 Task: Add a signature Mateo Gonzalez containing With gratitude and sincere wishes, Mateo Gonzalez to email address softage.3@softage.net and add a folder Condo associations
Action: Mouse moved to (182, 133)
Screenshot: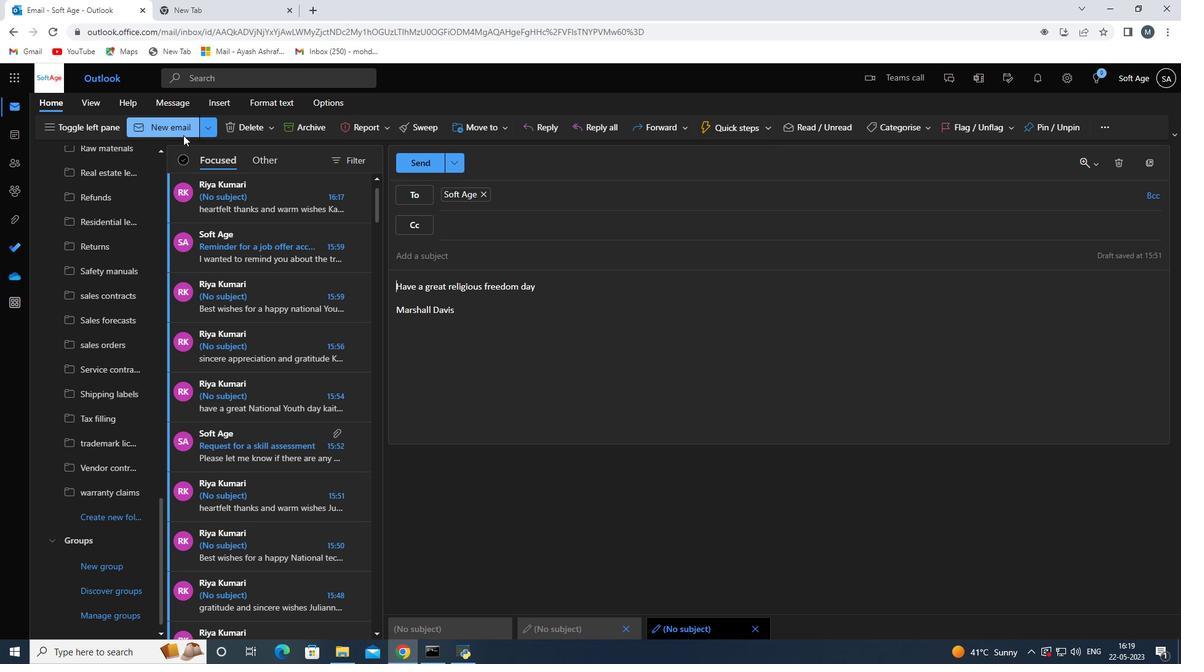 
Action: Mouse pressed left at (182, 133)
Screenshot: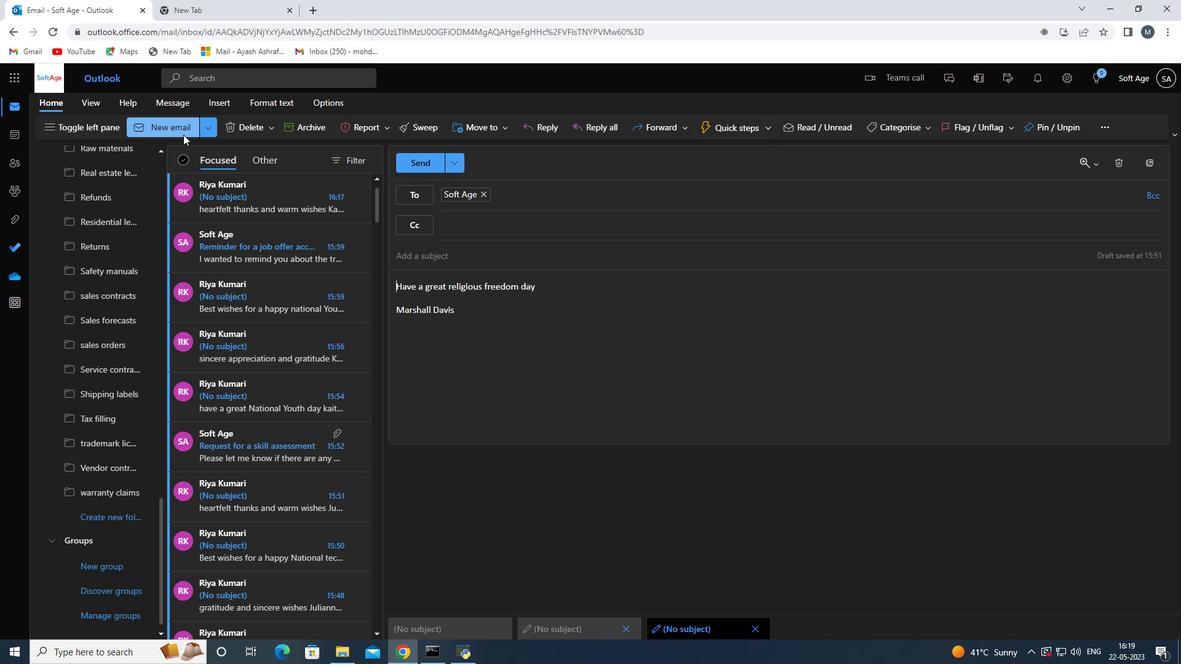 
Action: Mouse moved to (832, 131)
Screenshot: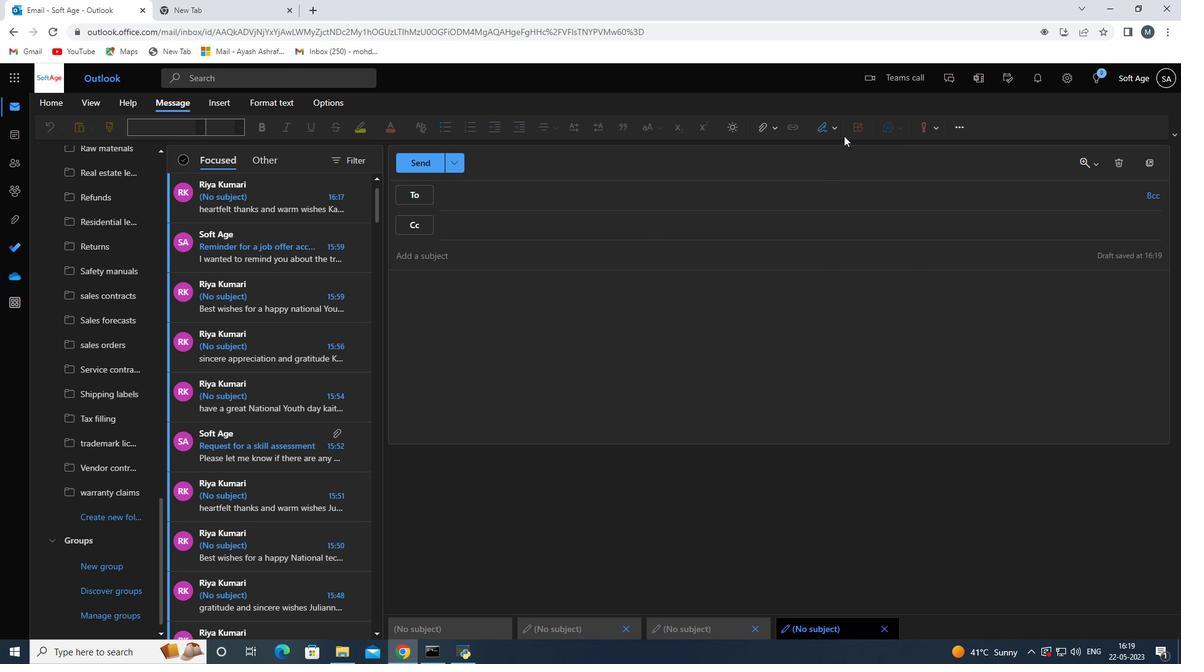 
Action: Mouse pressed left at (832, 131)
Screenshot: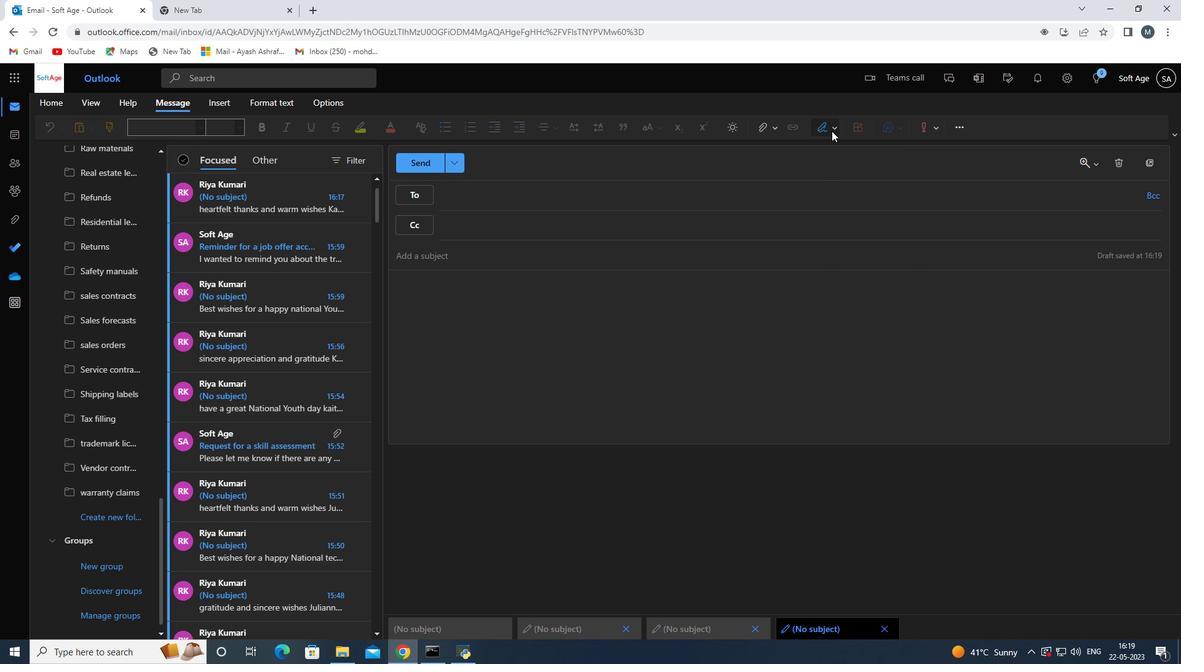 
Action: Mouse moved to (814, 177)
Screenshot: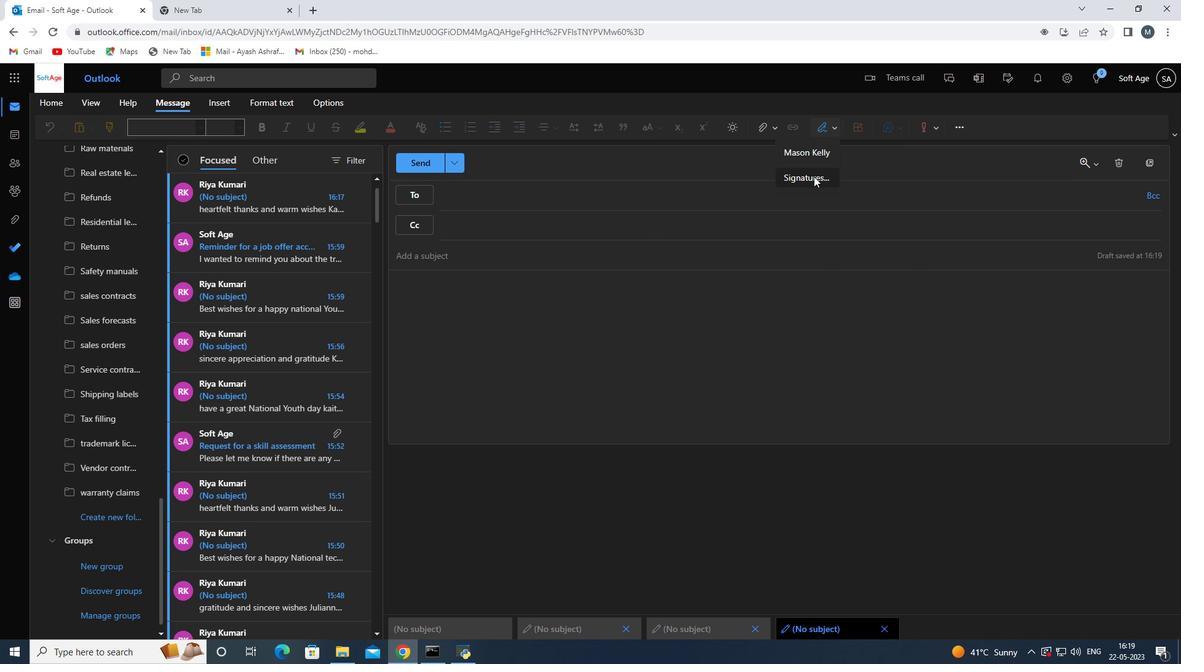 
Action: Mouse pressed left at (814, 177)
Screenshot: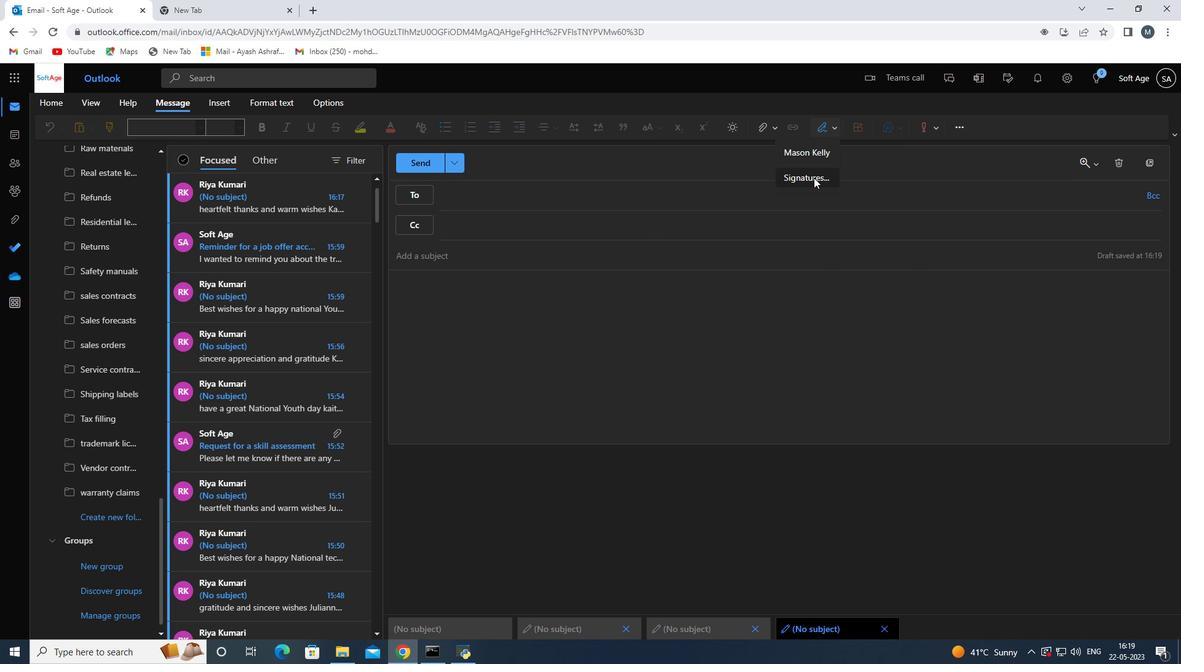
Action: Mouse moved to (835, 243)
Screenshot: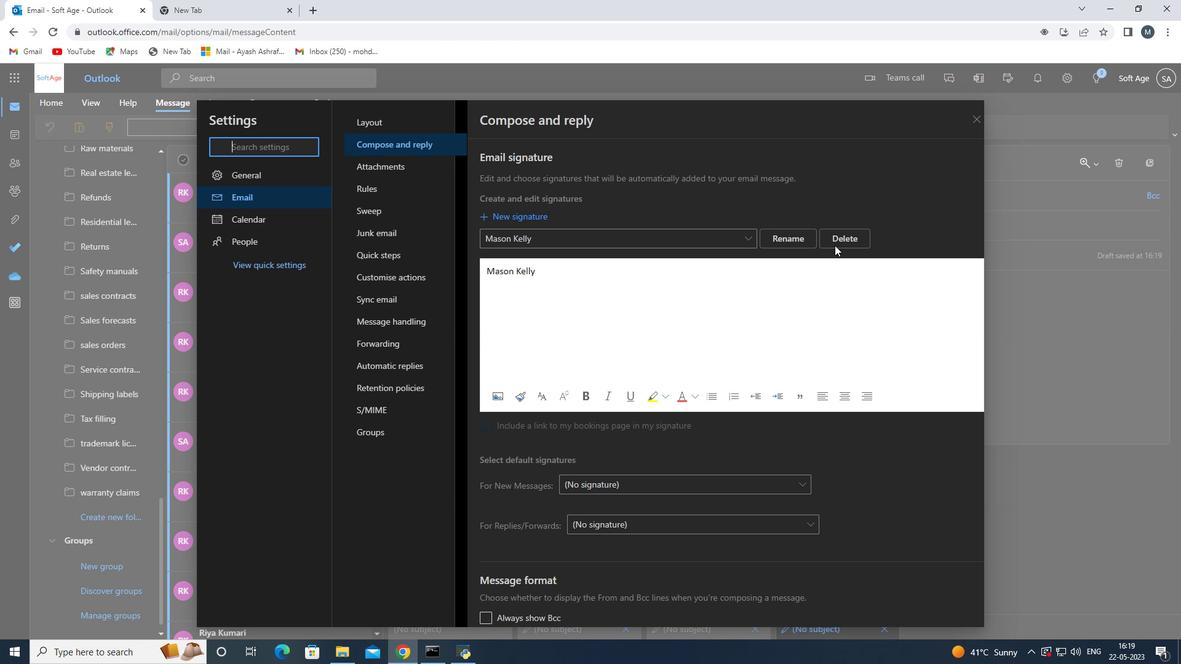 
Action: Mouse pressed left at (835, 243)
Screenshot: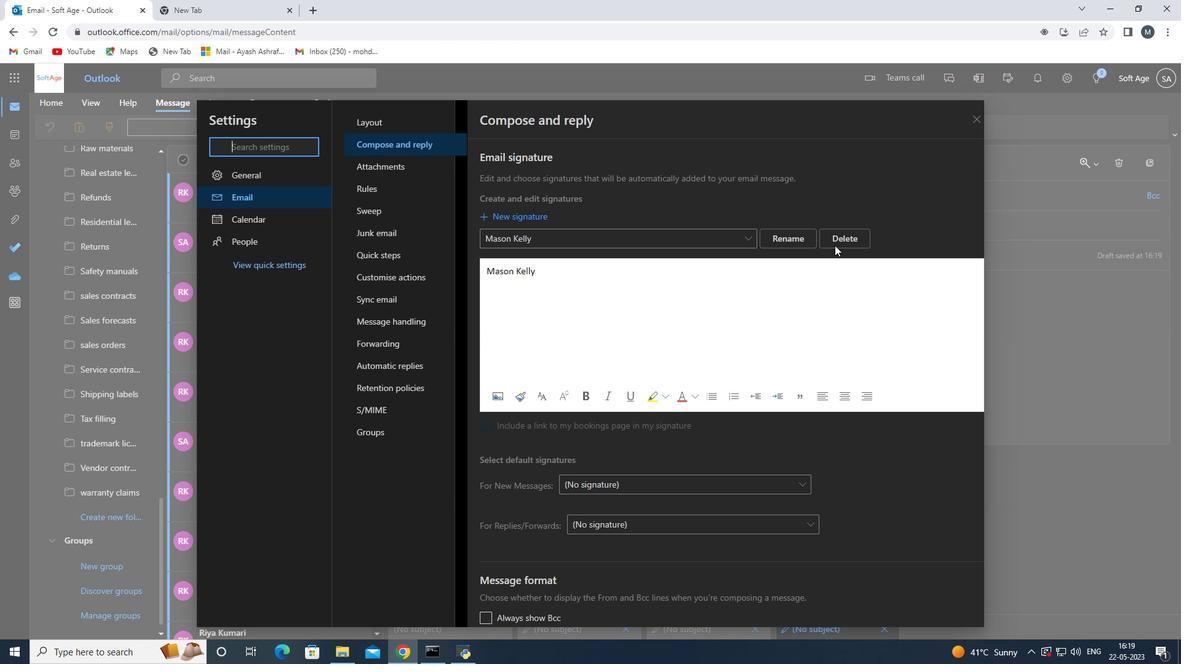 
Action: Mouse moved to (817, 222)
Screenshot: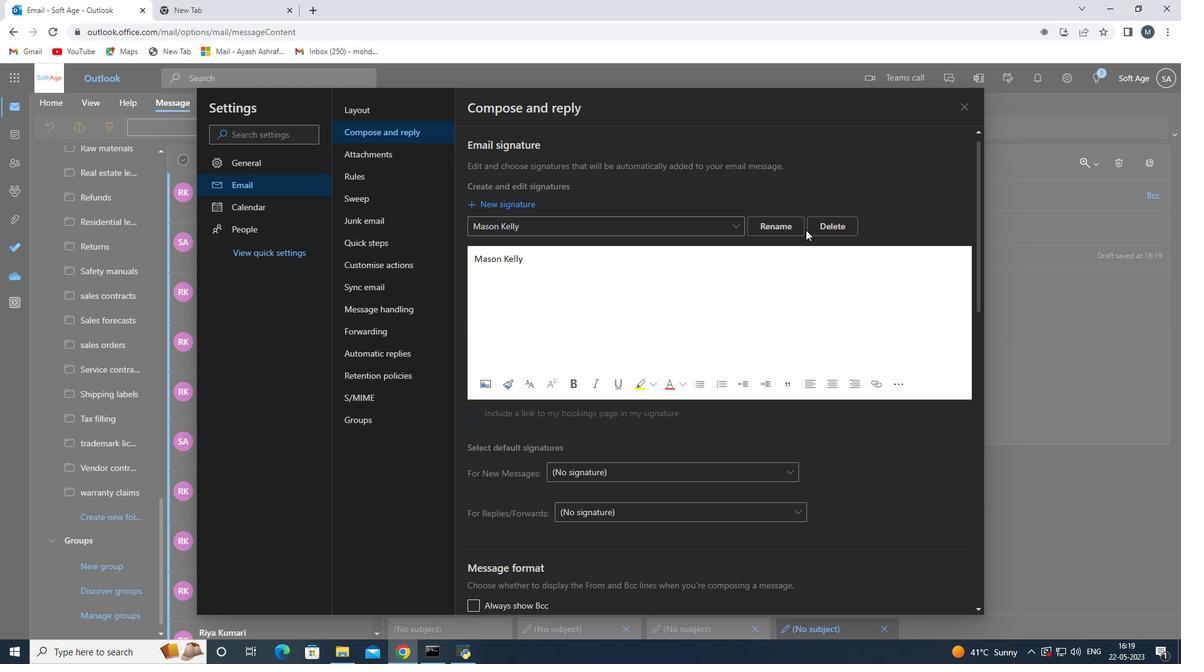 
Action: Mouse pressed left at (817, 222)
Screenshot: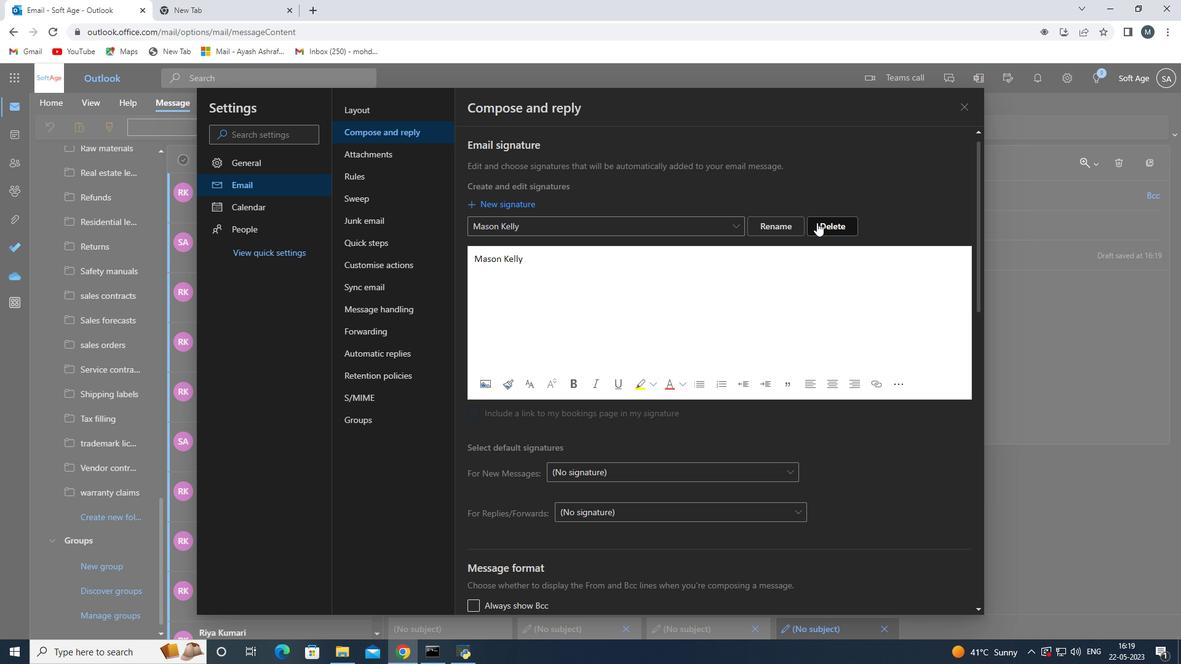 
Action: Mouse moved to (565, 225)
Screenshot: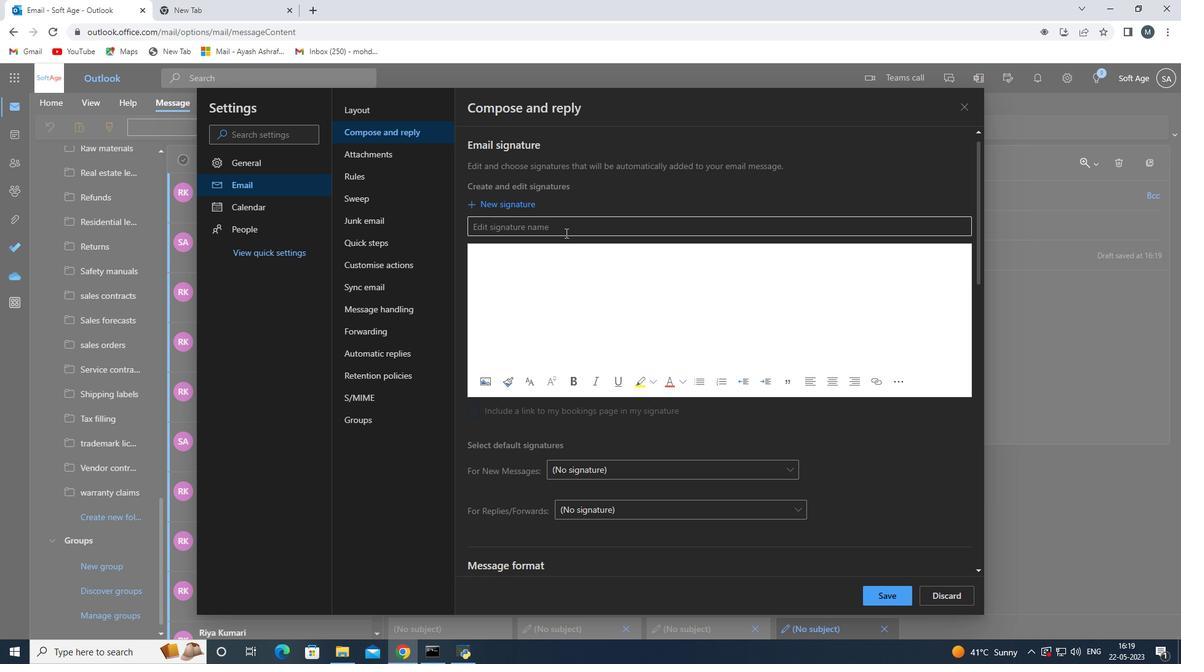 
Action: Mouse pressed left at (565, 225)
Screenshot: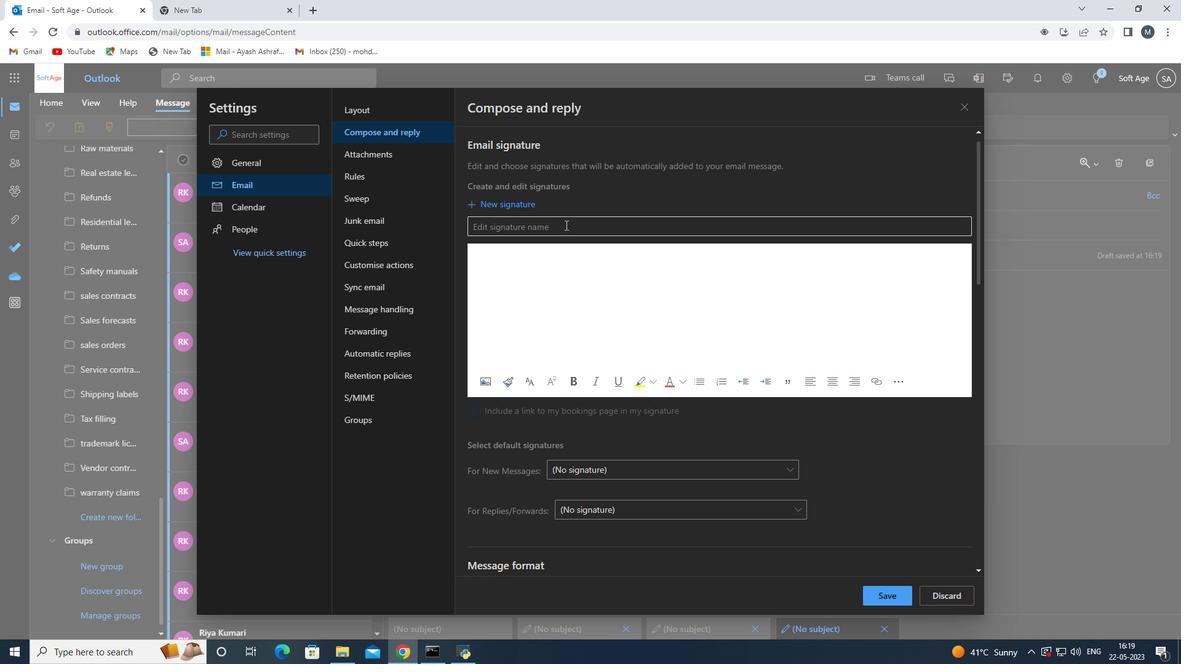 
Action: Key pressed <Key.shift>mateo<Key.space><Key.shift><Key.shift><Key.shift><Key.shift><Key.shift><Key.shift><Key.shift><Key.shift><Key.shift><Key.shift><Key.shift><Key.shift><Key.shift><Key.shift><Key.shift><Key.shift>Gonzalez<Key.space>
Screenshot: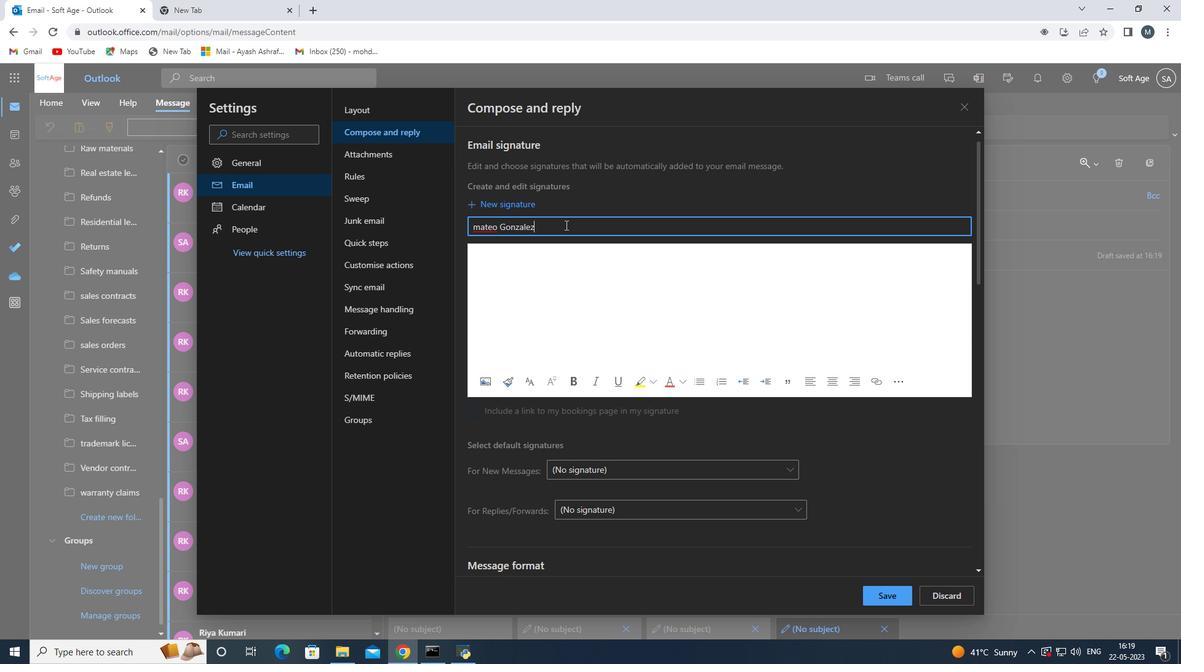 
Action: Mouse moved to (478, 228)
Screenshot: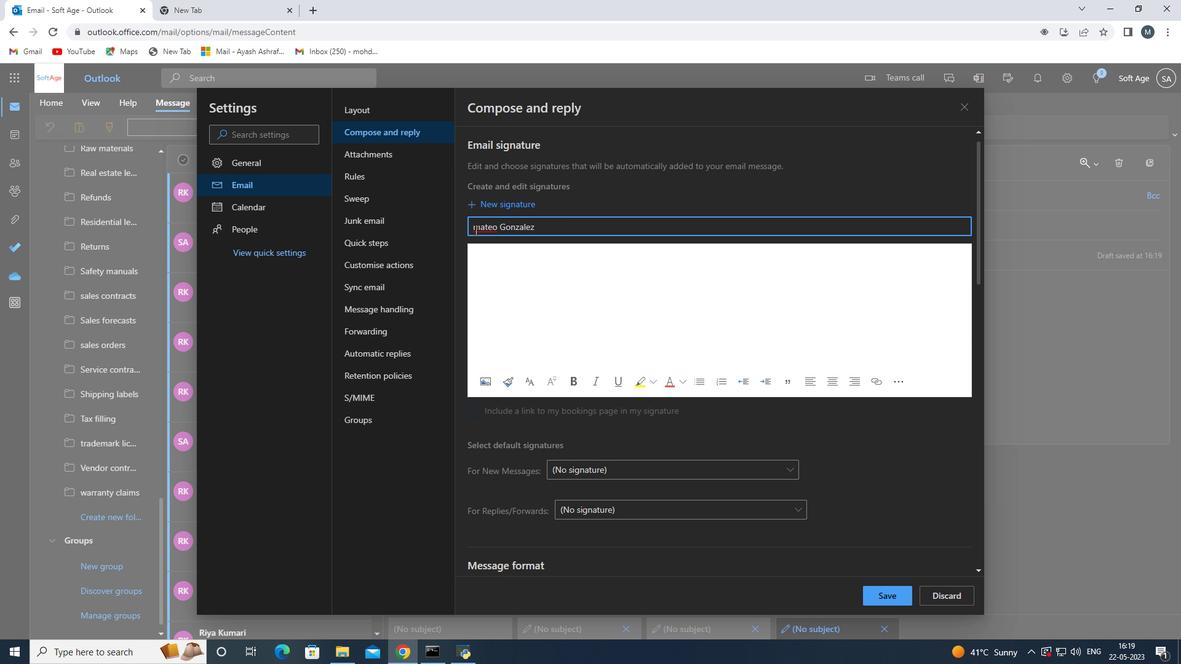 
Action: Mouse pressed left at (478, 228)
Screenshot: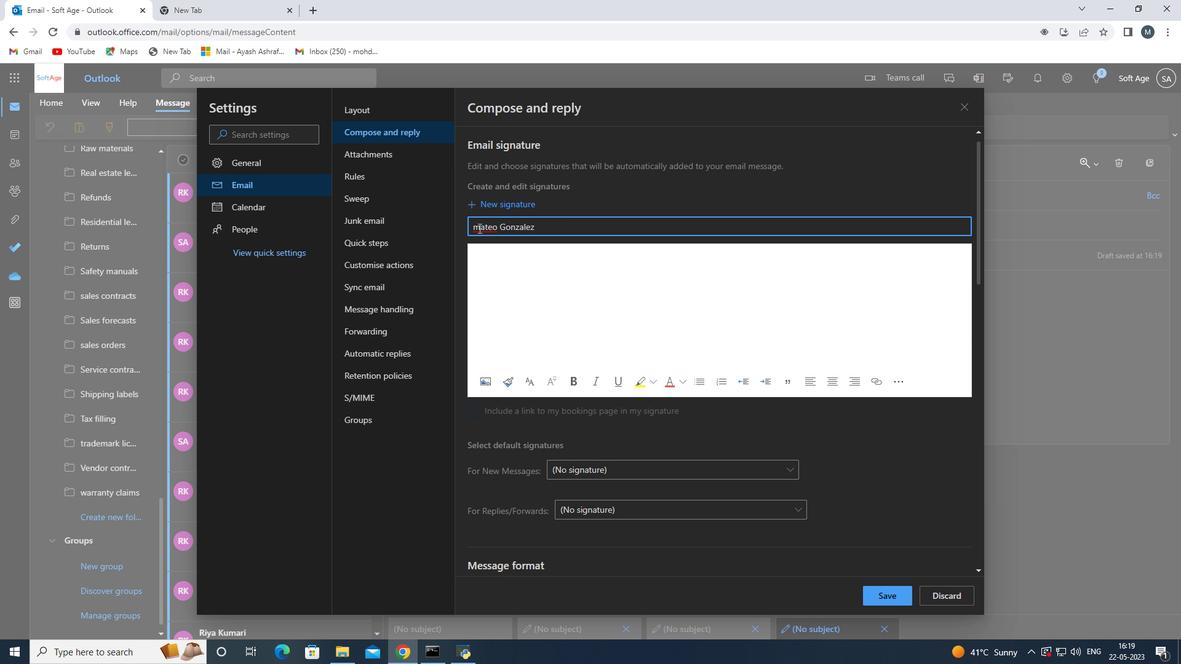 
Action: Mouse moved to (485, 228)
Screenshot: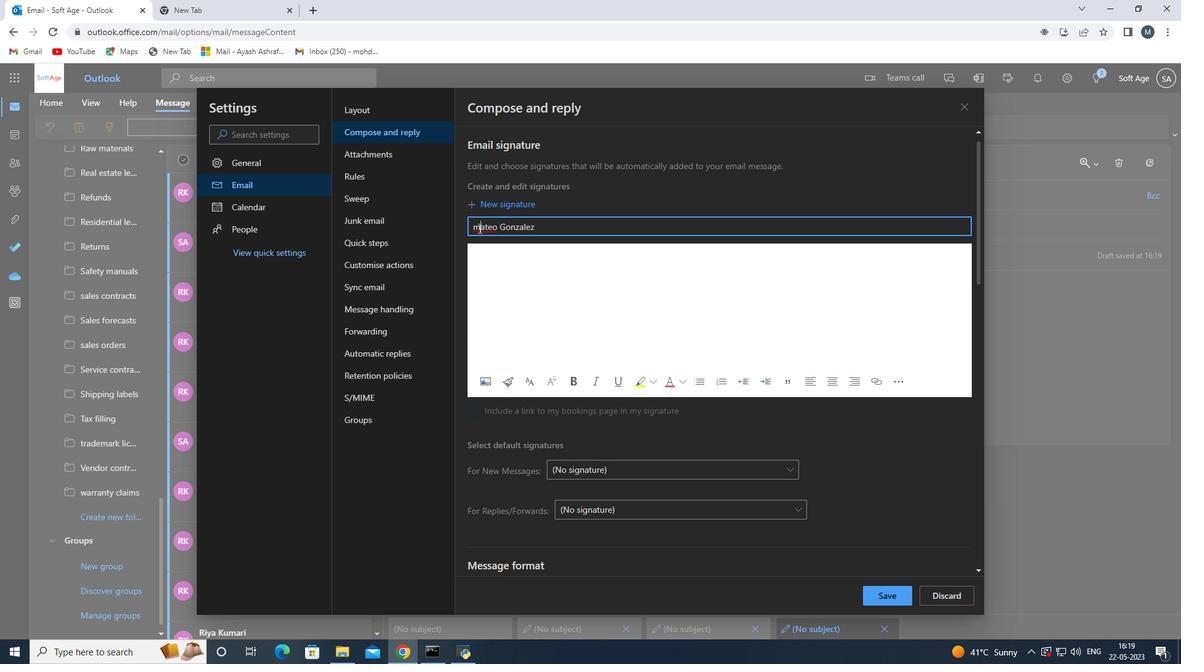 
Action: Key pressed <Key.backspace><Key.shift>M
Screenshot: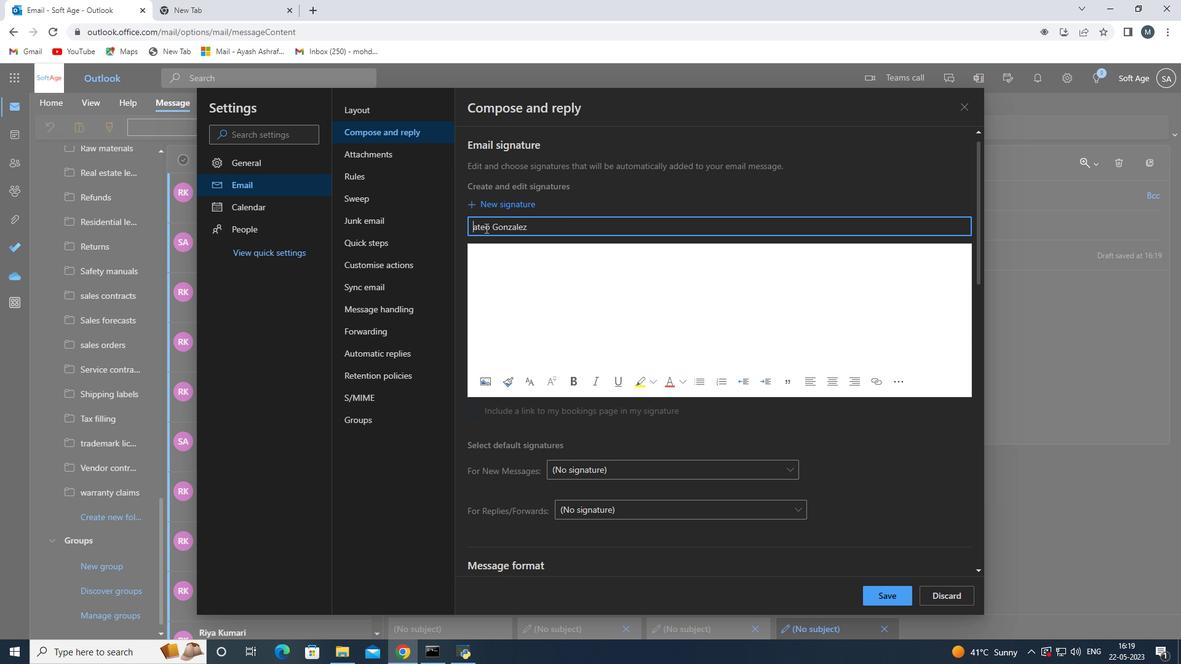 
Action: Mouse moved to (527, 272)
Screenshot: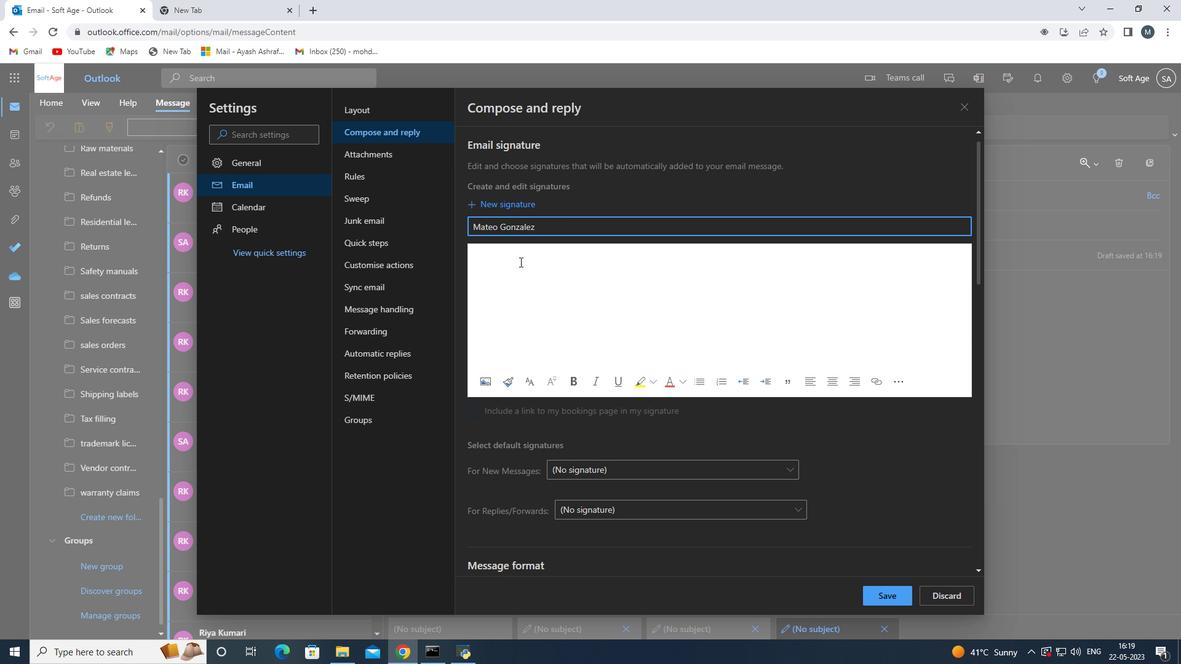 
Action: Mouse pressed left at (527, 272)
Screenshot: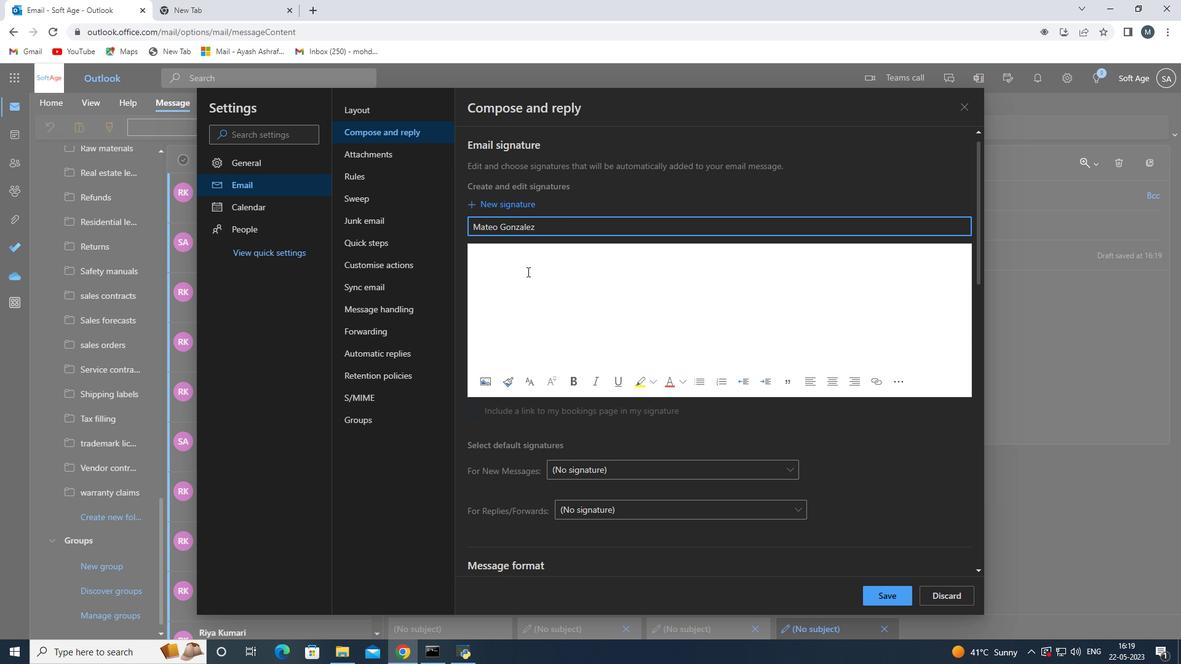 
Action: Key pressed <Key.shift>Mateo<Key.space><Key.shift><Key.shift><Key.shift><Key.shift><Key.shift><Key.shift><Key.shift><Key.shift><Key.shift><Key.shift><Key.shift><Key.shift><Key.shift><Key.shift><Key.shift><Key.shift><Key.shift>Gonzalez<Key.space>
Screenshot: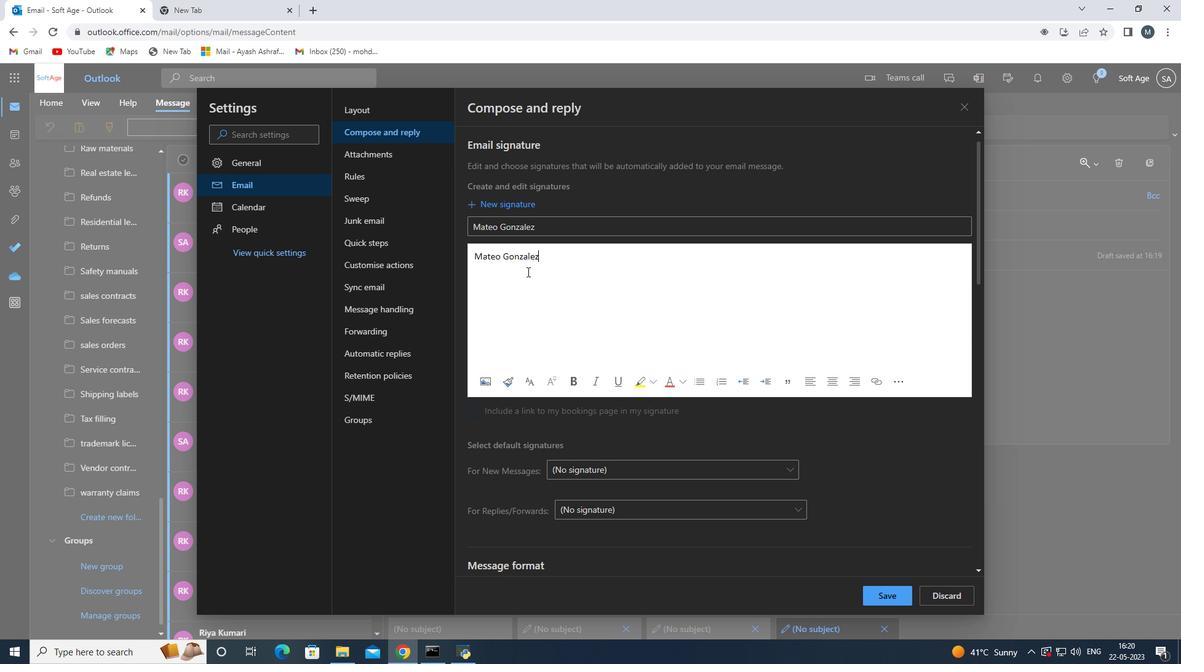 
Action: Mouse moved to (874, 588)
Screenshot: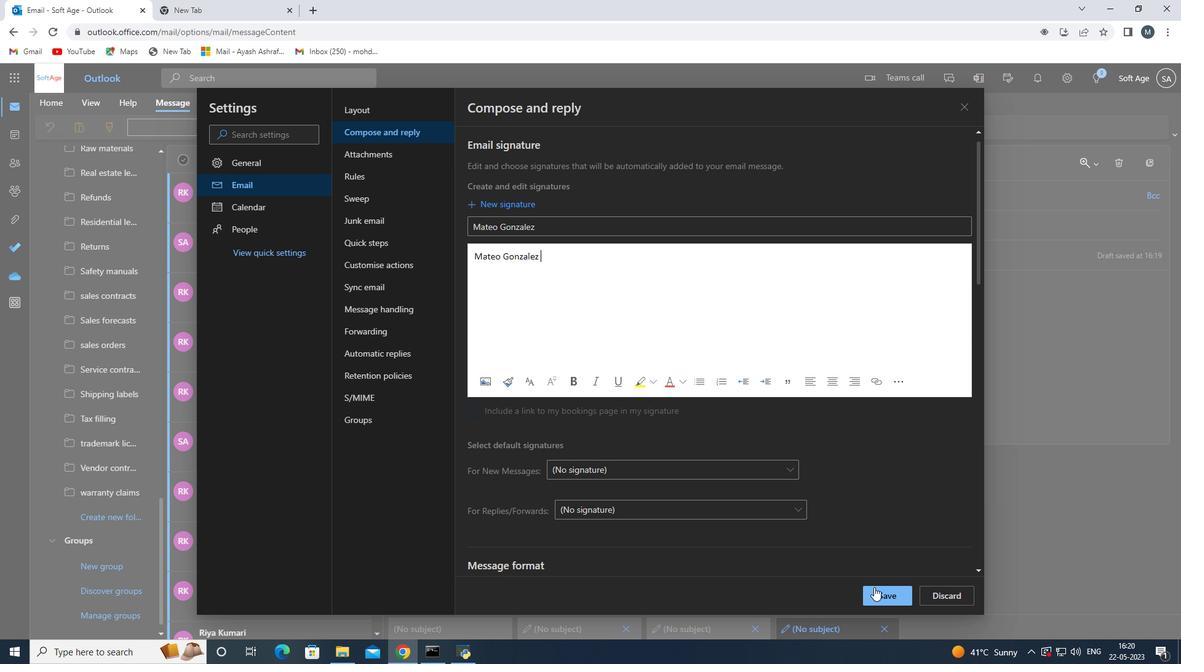 
Action: Mouse pressed left at (874, 588)
Screenshot: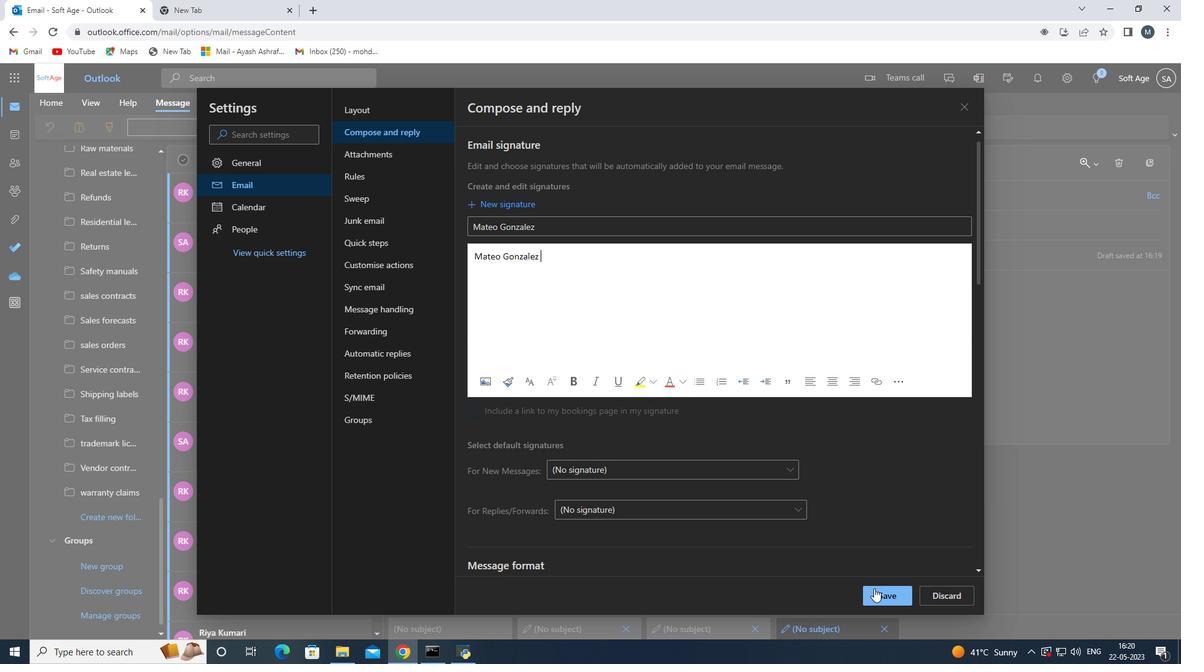 
Action: Mouse moved to (621, 338)
Screenshot: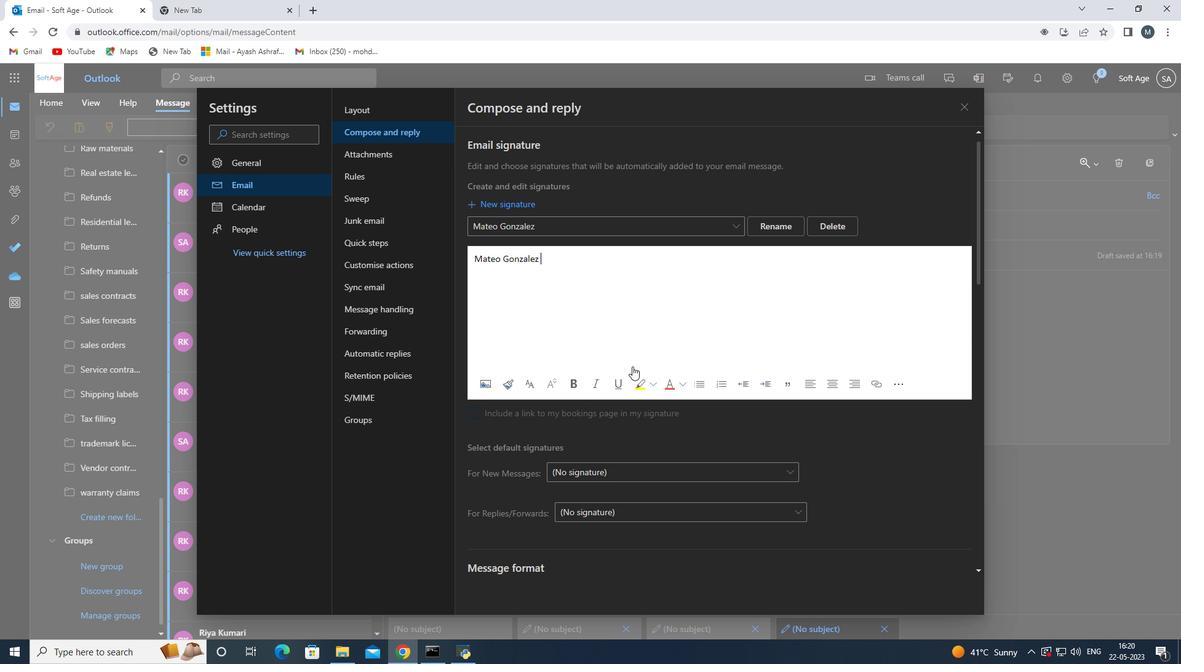 
Action: Mouse scrolled (621, 339) with delta (0, 0)
Screenshot: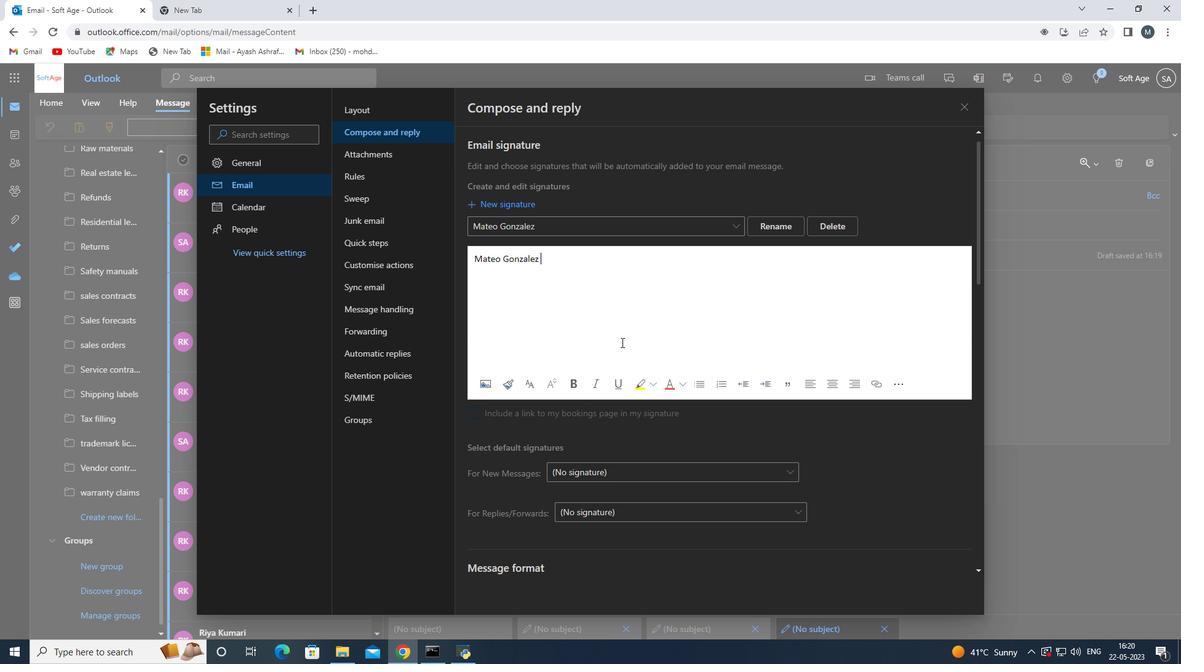 
Action: Mouse scrolled (621, 339) with delta (0, 0)
Screenshot: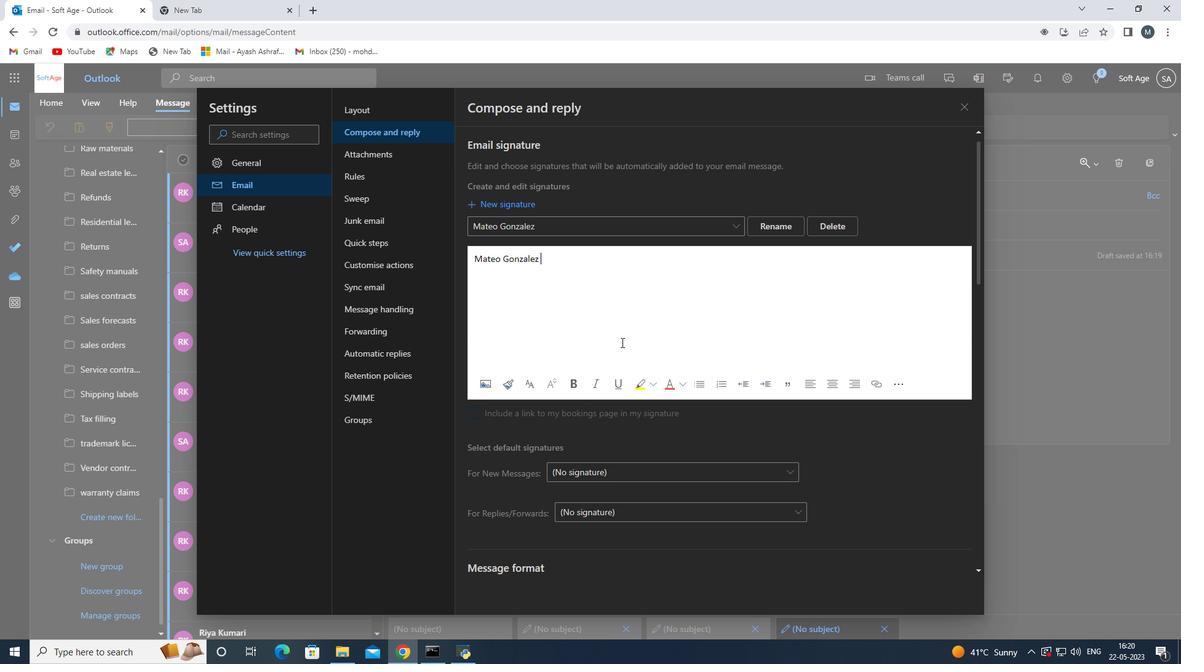 
Action: Mouse scrolled (621, 339) with delta (0, 0)
Screenshot: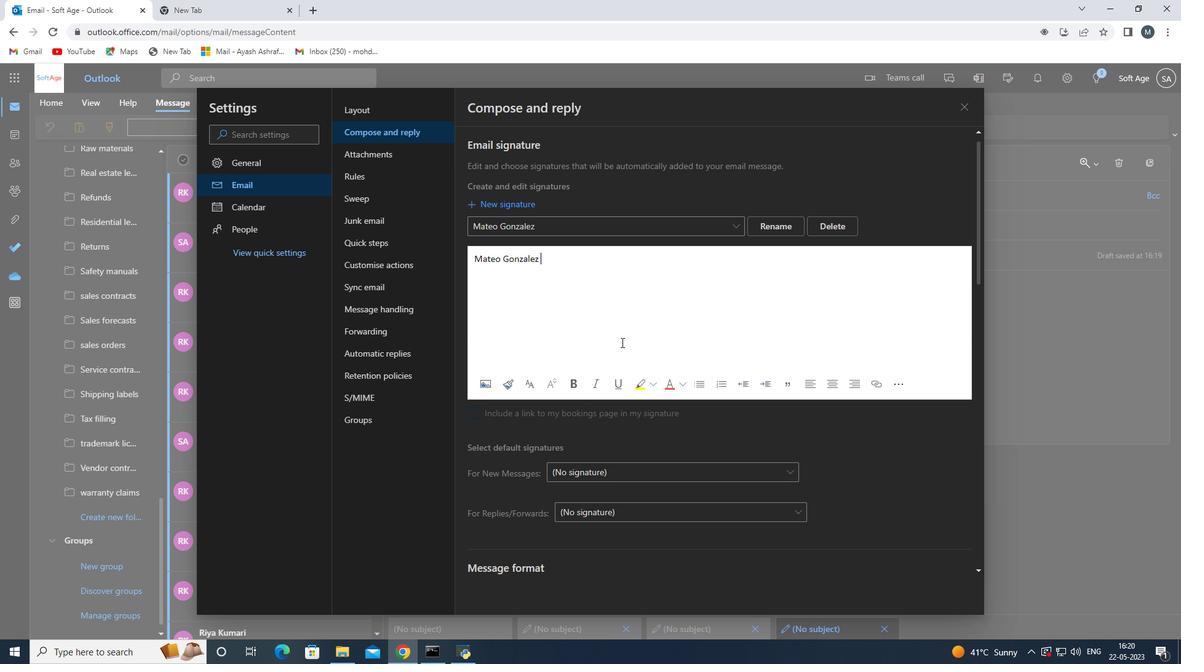 
Action: Mouse scrolled (621, 339) with delta (0, 0)
Screenshot: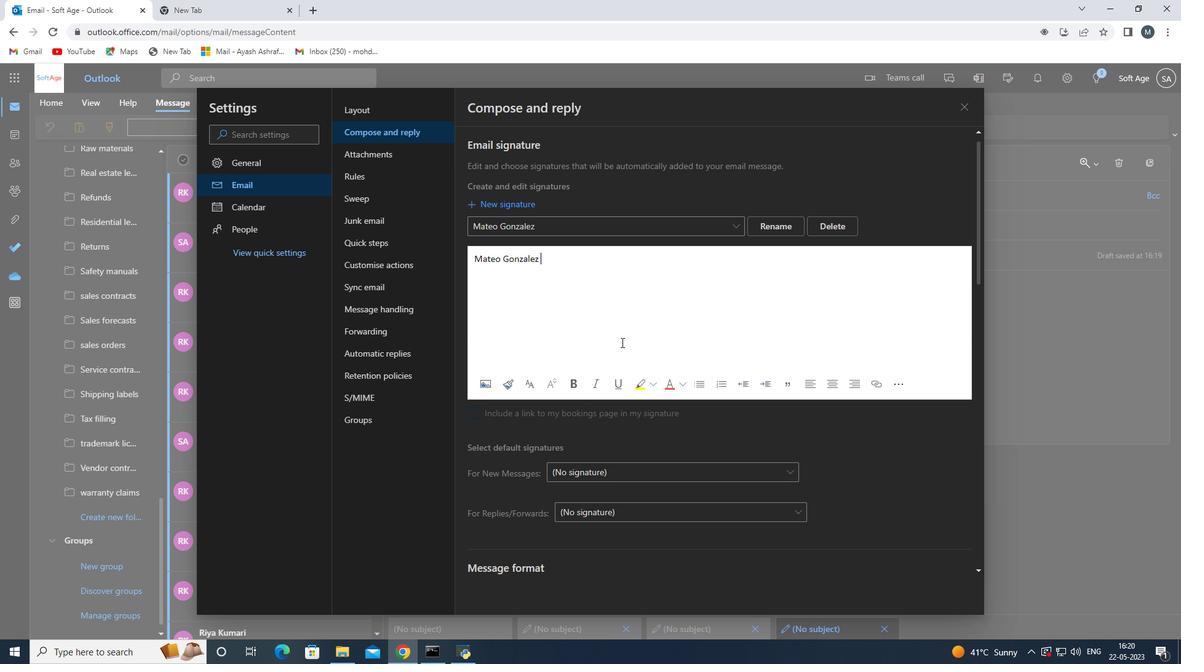 
Action: Mouse moved to (622, 336)
Screenshot: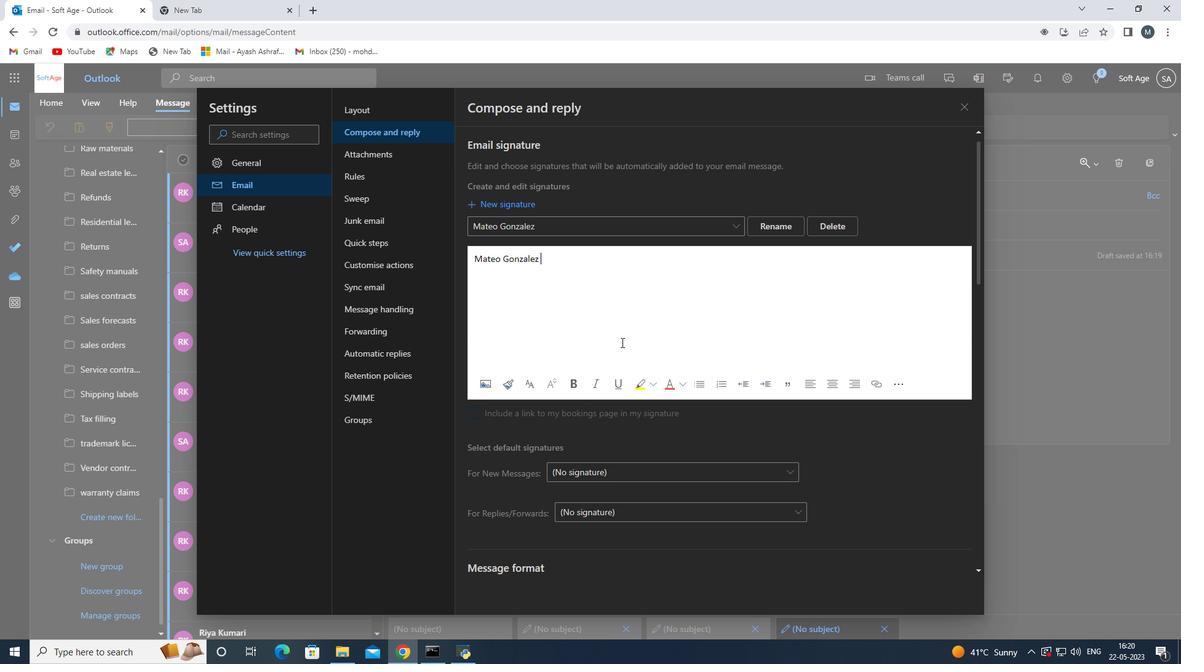 
Action: Mouse scrolled (622, 336) with delta (0, 0)
Screenshot: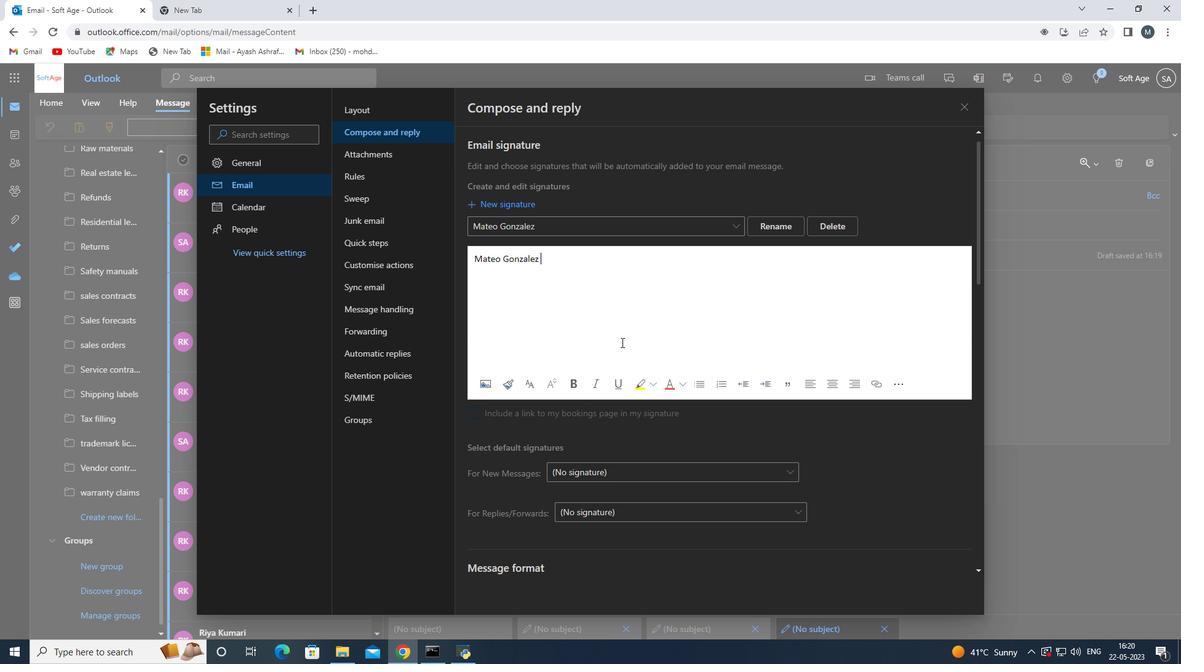
Action: Mouse moved to (964, 106)
Screenshot: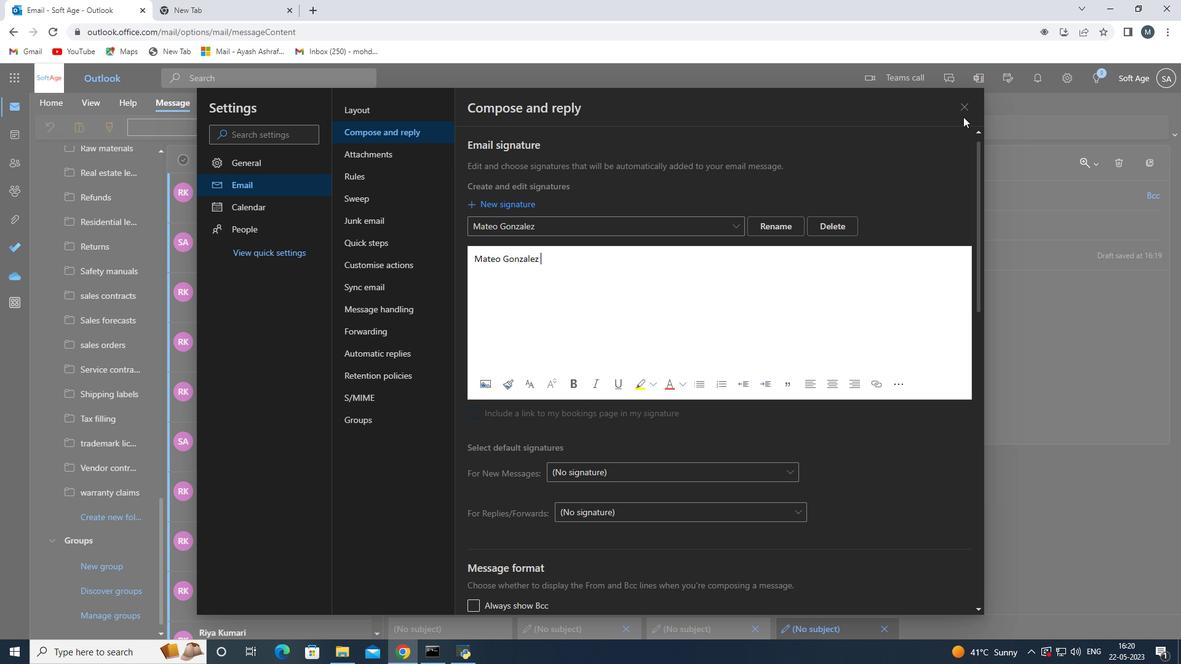 
Action: Mouse pressed left at (964, 106)
Screenshot: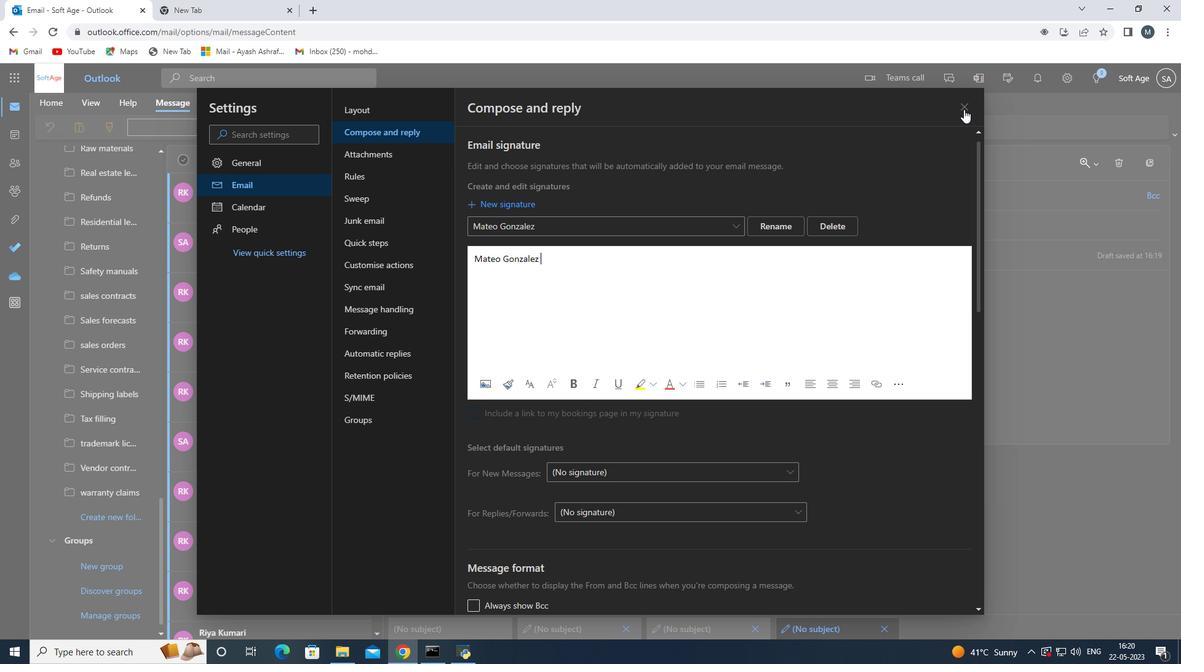 
Action: Mouse moved to (509, 291)
Screenshot: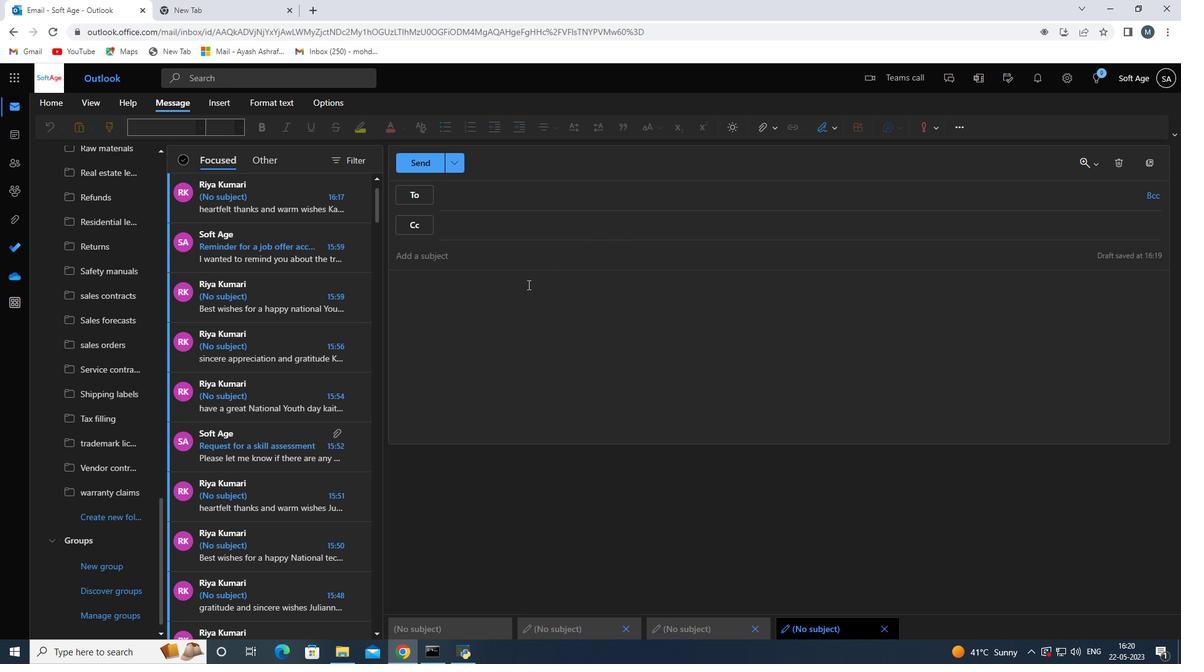 
Action: Mouse pressed left at (509, 291)
Screenshot: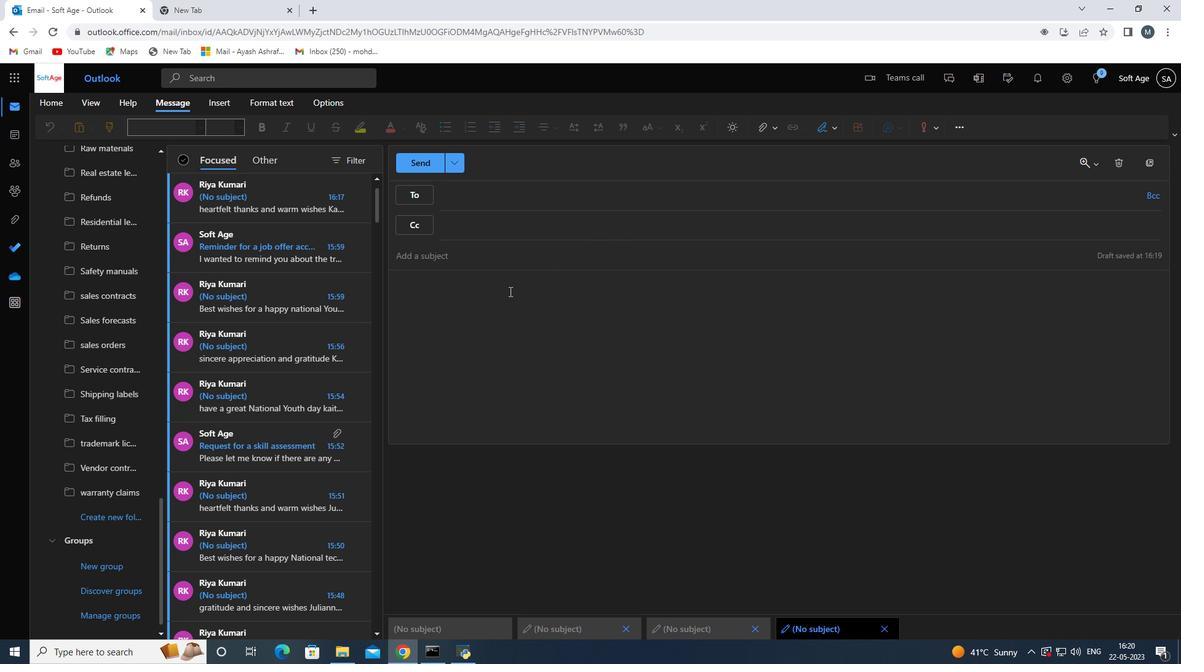 
Action: Mouse moved to (505, 291)
Screenshot: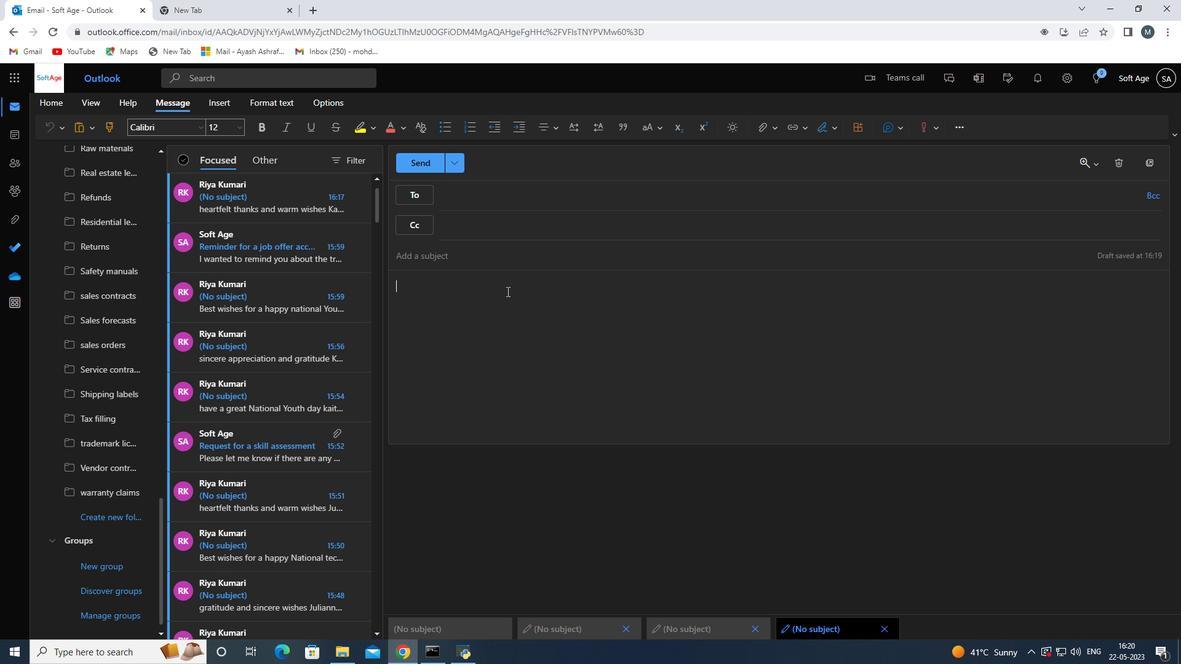 
Action: Key pressed <Key.shift>With<Key.space>gratitude<Key.space>and<Key.space>sincere<Key.space>wishes<Key.space>
Screenshot: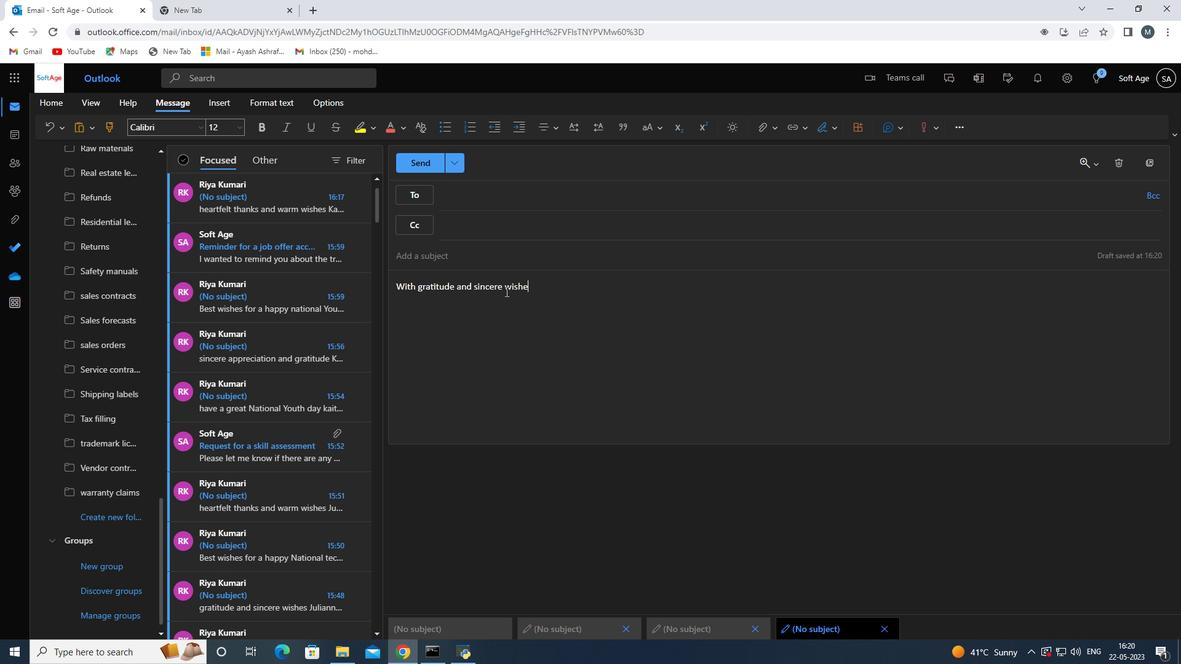 
Action: Mouse moved to (823, 129)
Screenshot: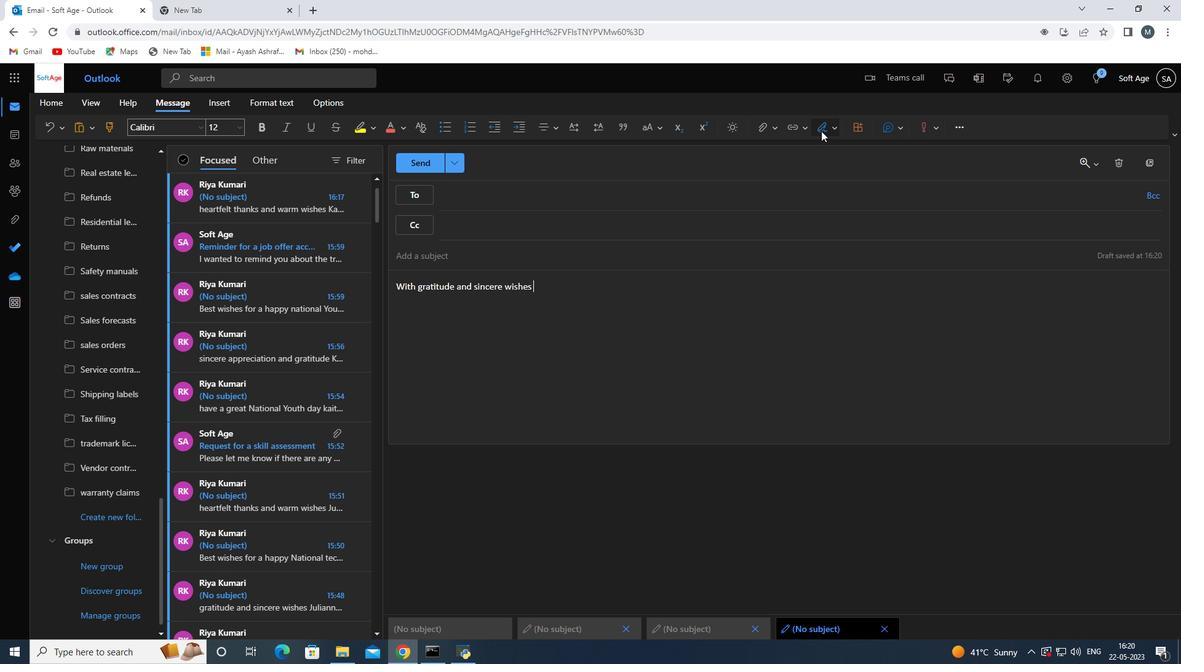 
Action: Mouse pressed left at (823, 129)
Screenshot: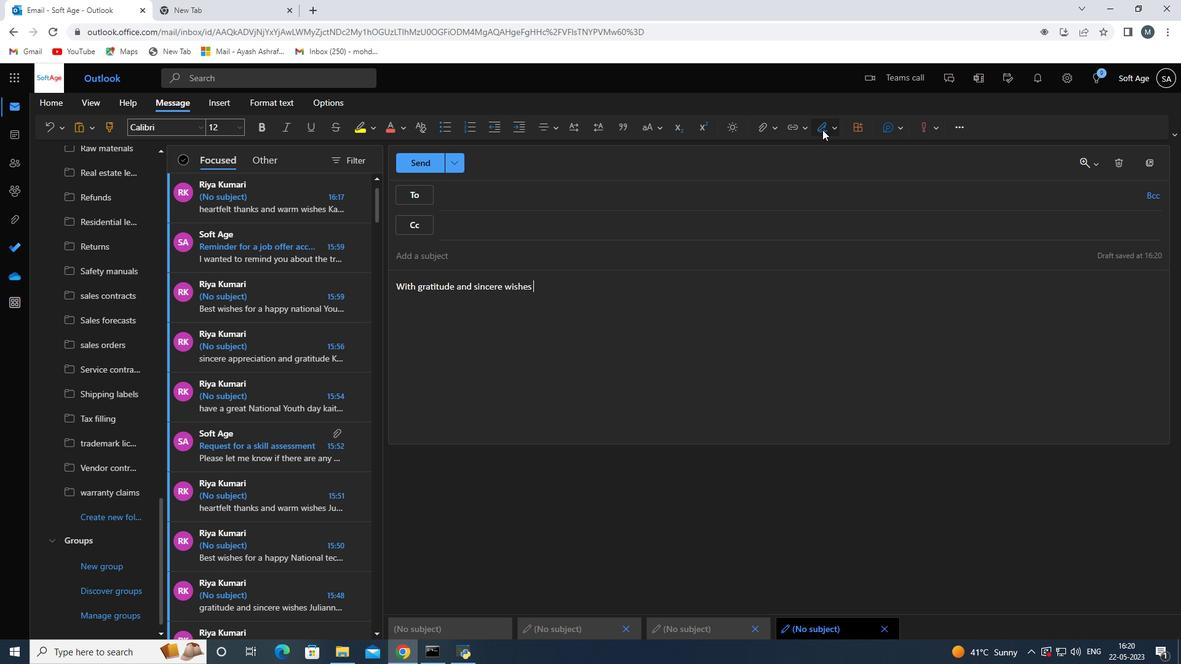 
Action: Mouse moved to (812, 160)
Screenshot: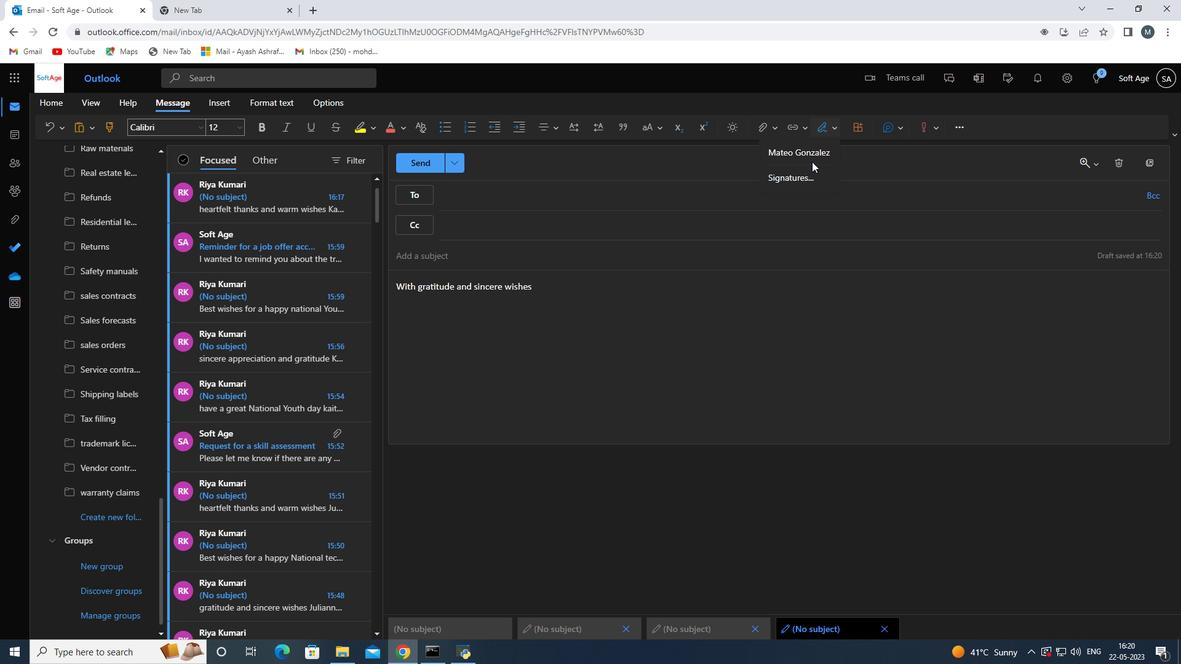 
Action: Mouse pressed left at (812, 160)
Screenshot: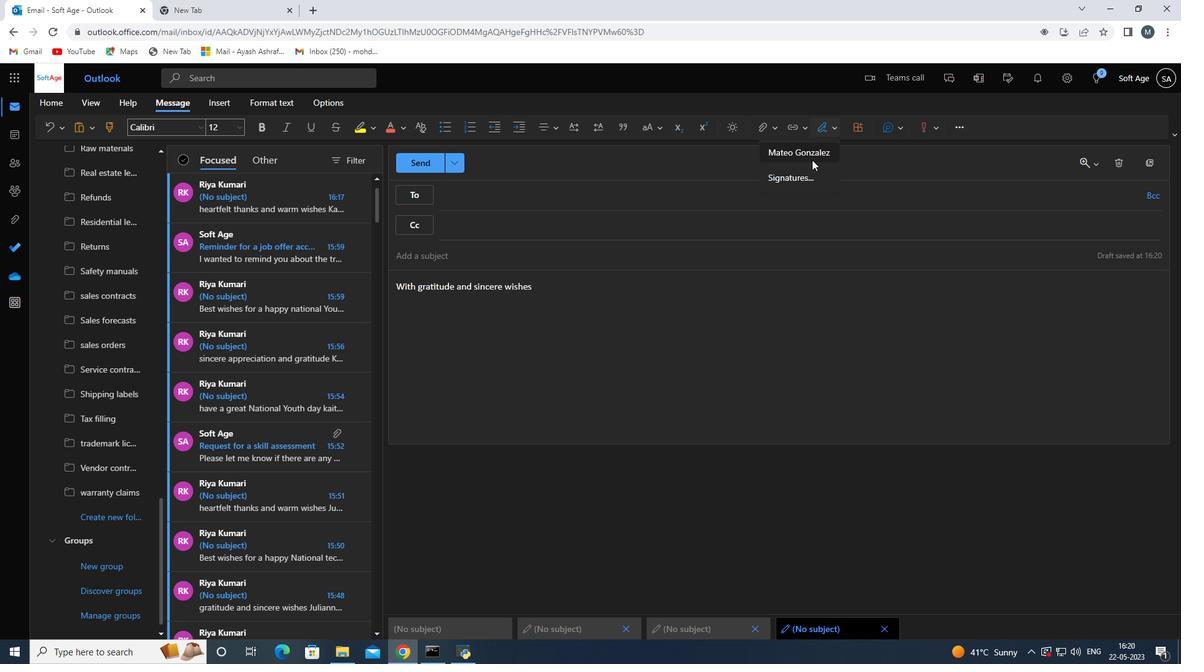 
Action: Mouse moved to (482, 193)
Screenshot: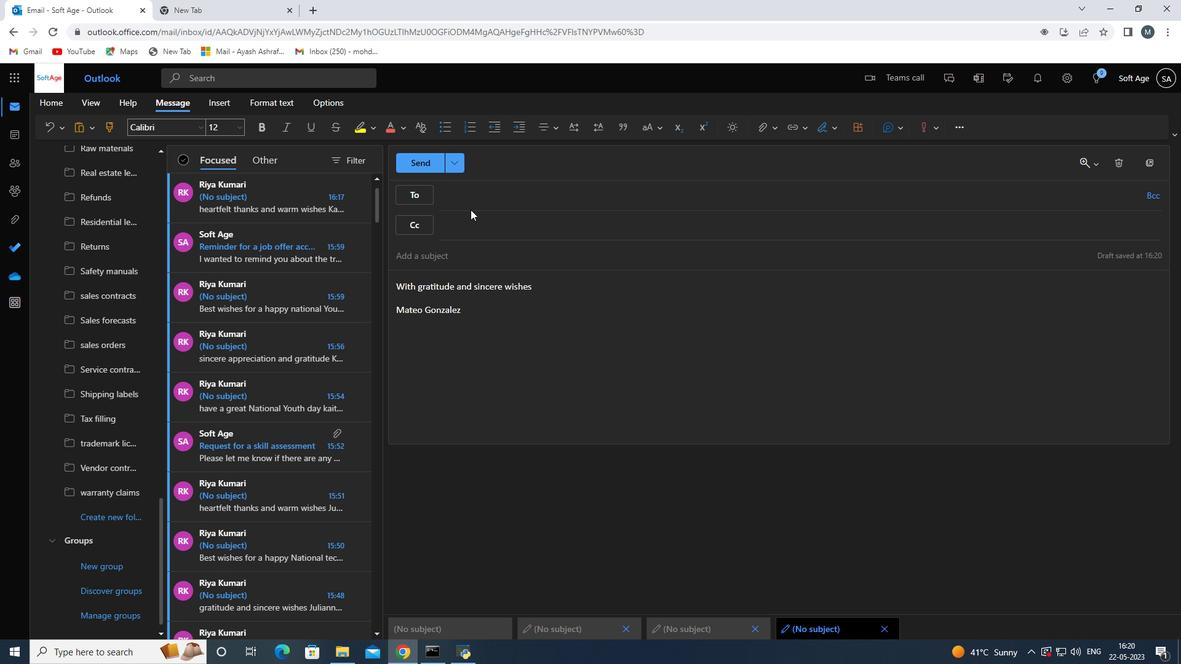 
Action: Mouse pressed left at (482, 193)
Screenshot: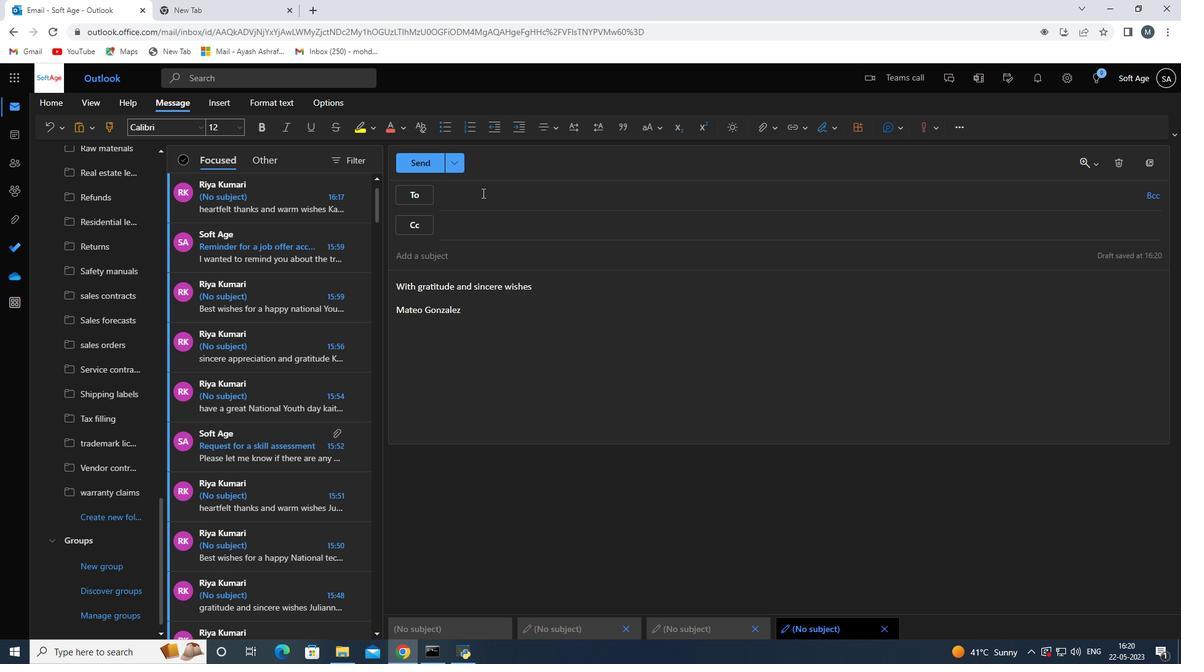 
Action: Key pressed softage.3<Key.shift>2<Key.backspace>2<Key.backspace><Key.shift>@softah<Key.backspace>ge.net
Screenshot: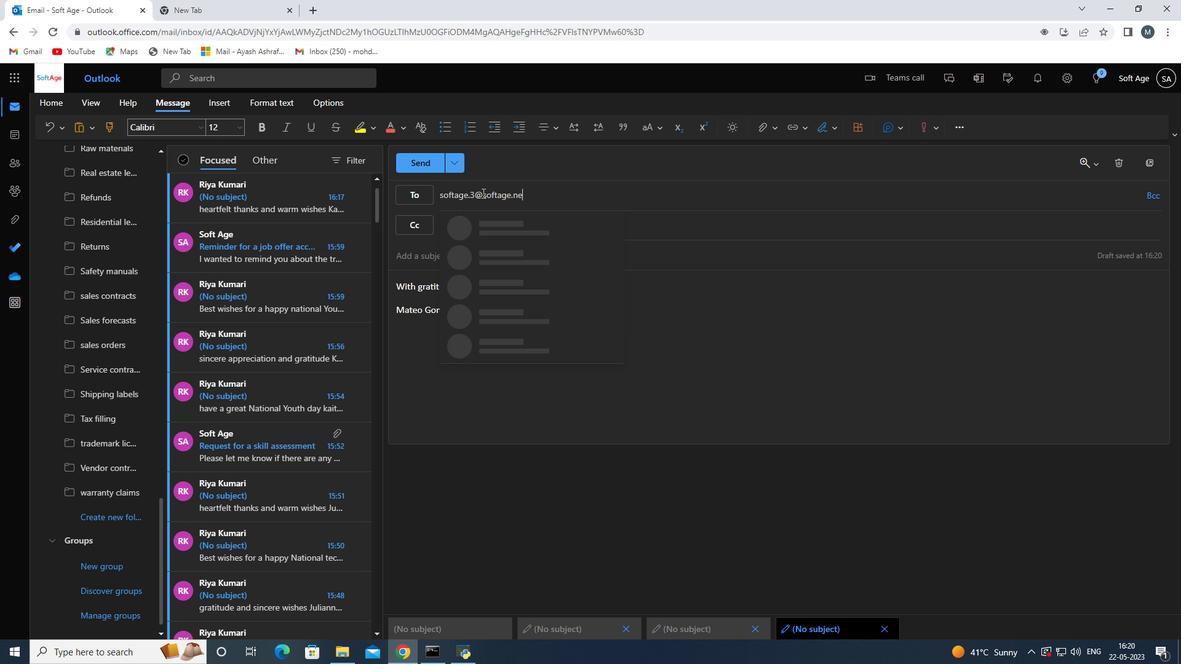 
Action: Mouse moved to (514, 236)
Screenshot: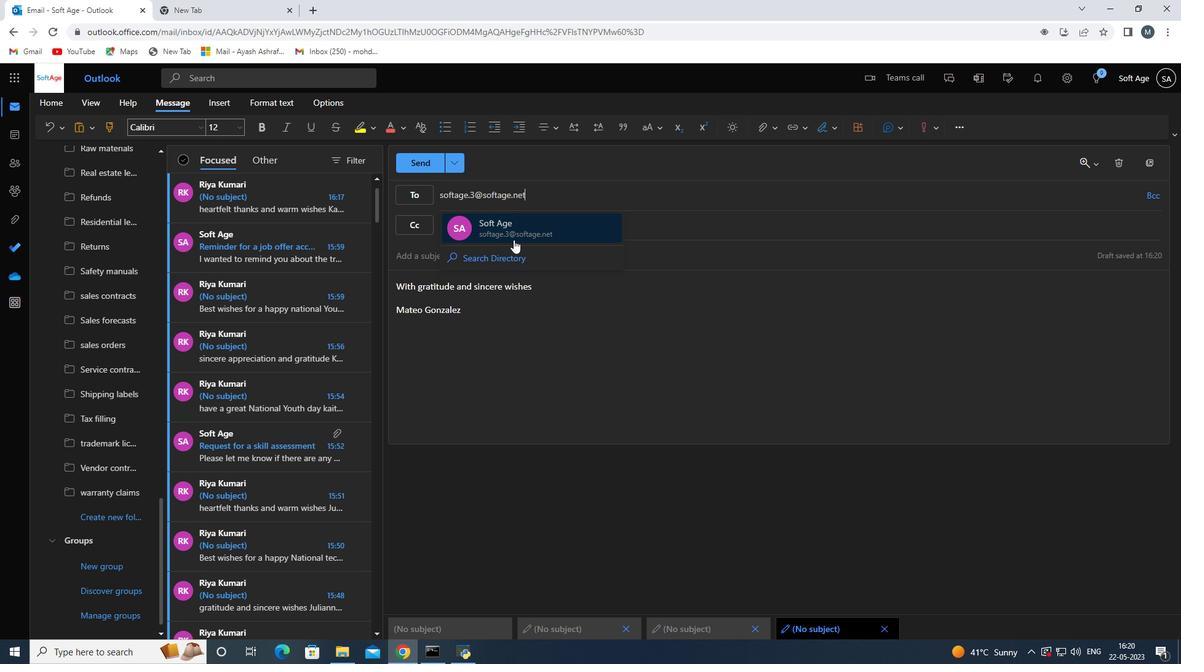 
Action: Mouse pressed left at (514, 236)
Screenshot: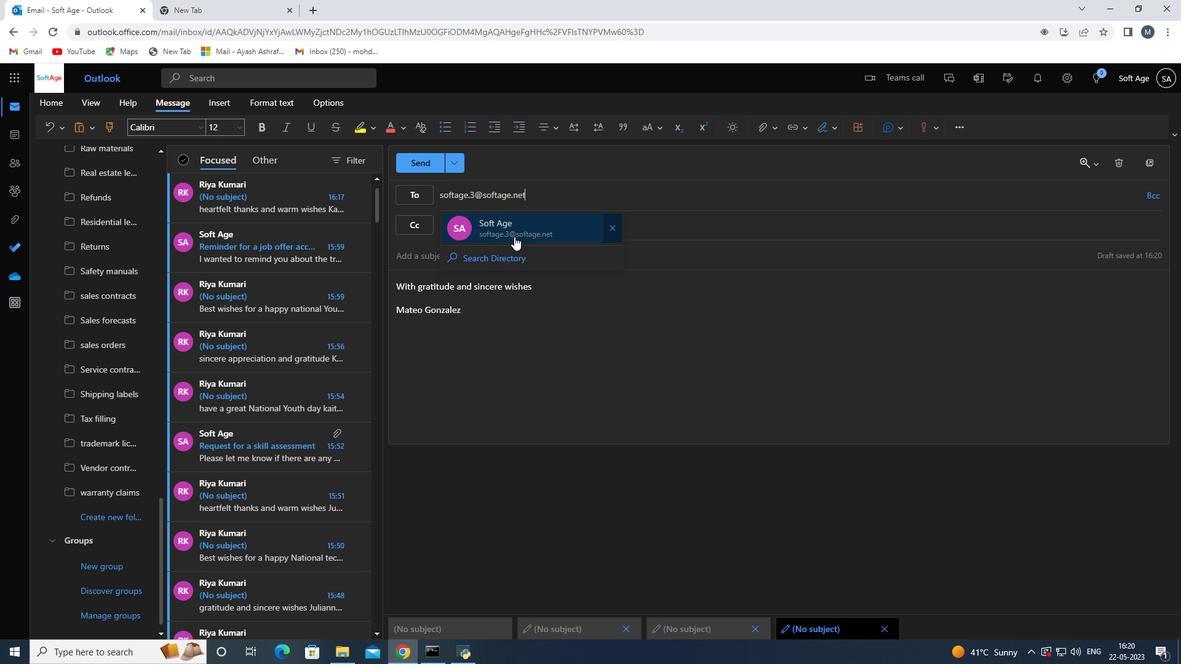 
Action: Mouse moved to (140, 518)
Screenshot: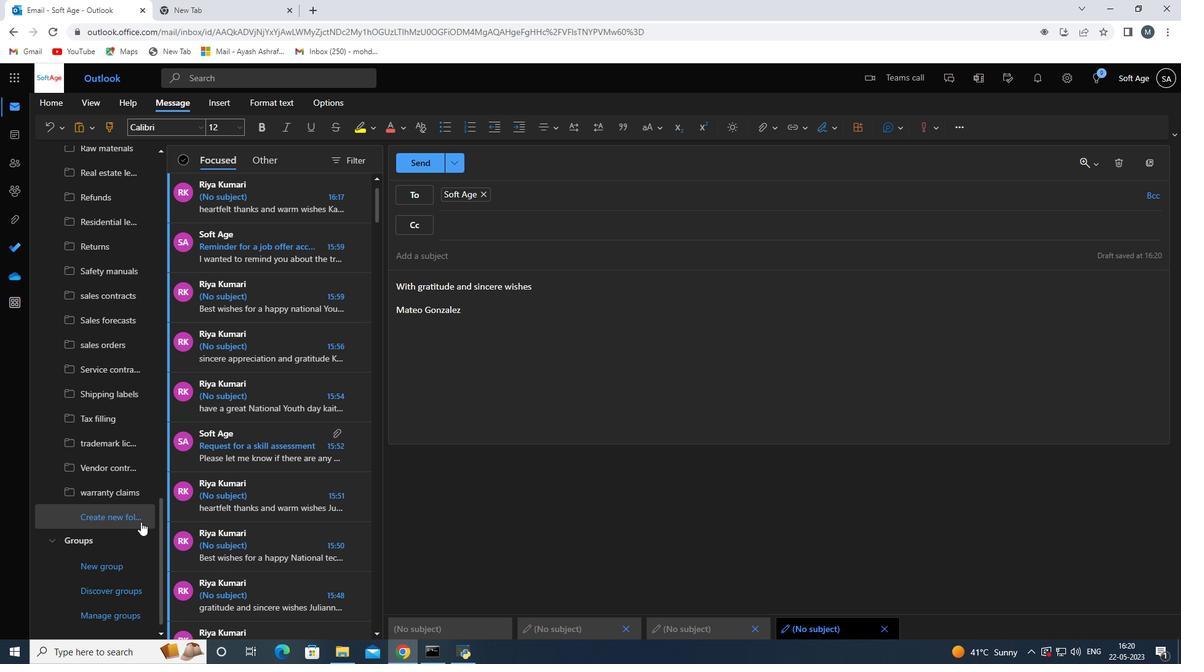 
Action: Mouse pressed left at (140, 518)
Screenshot: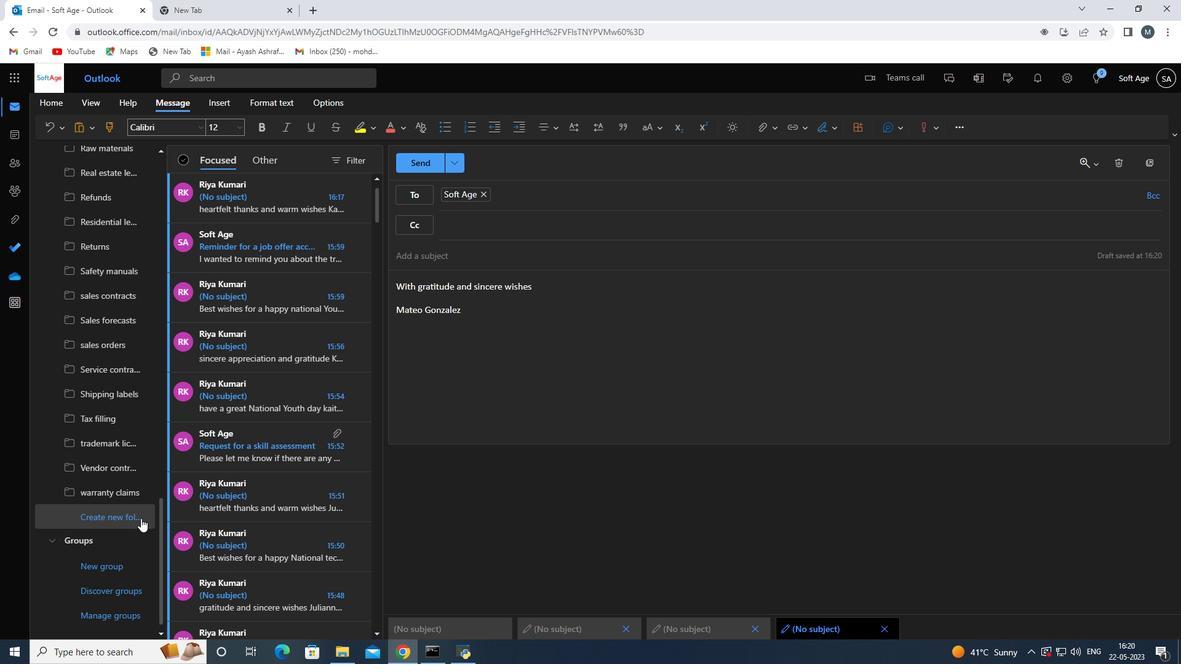 
Action: Mouse moved to (92, 515)
Screenshot: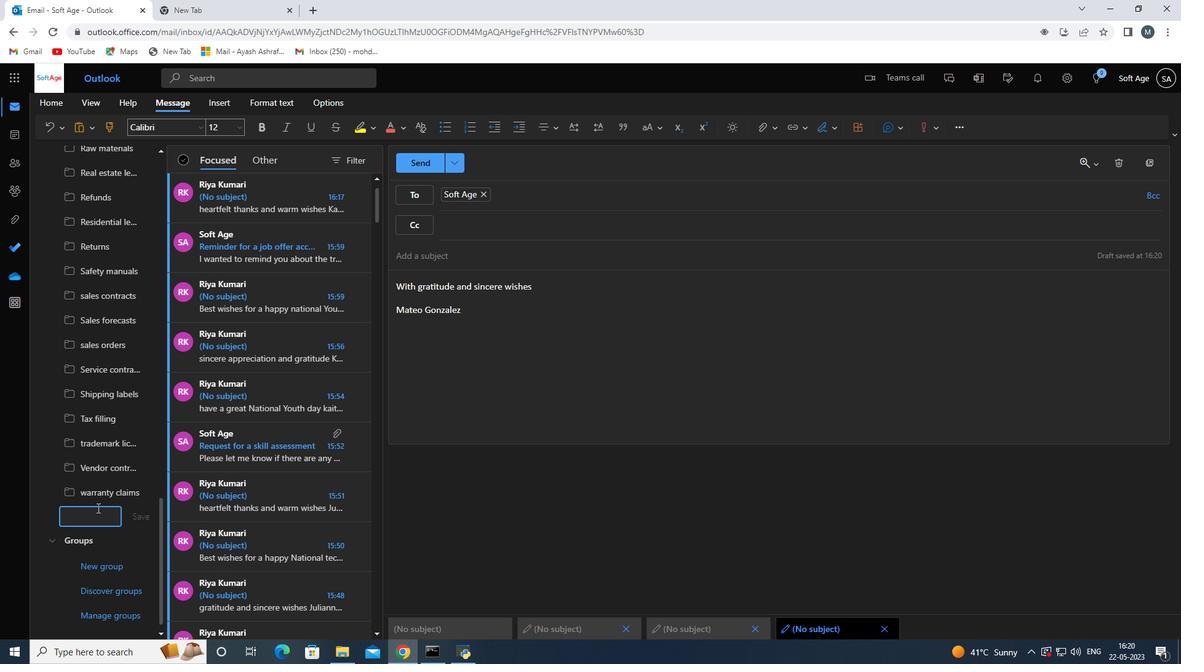 
Action: Mouse pressed left at (92, 515)
Screenshot: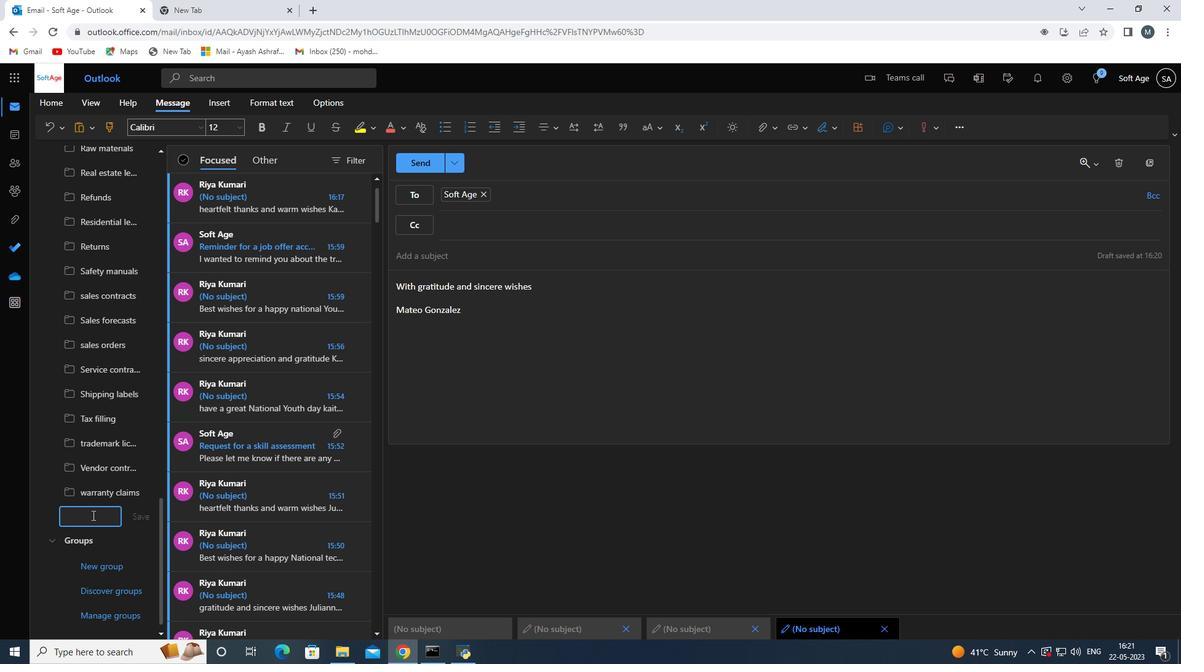 
Action: Mouse moved to (91, 515)
Screenshot: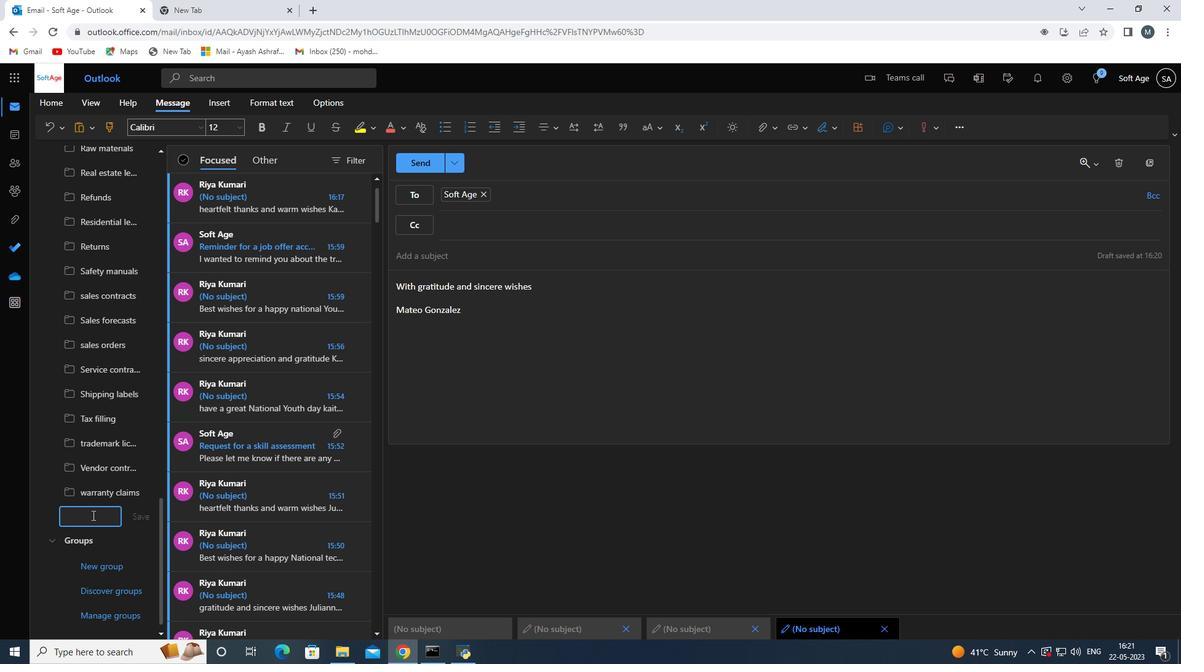 
Action: Key pressed <Key.shift>Condo<Key.space>asociations<Key.space>
Screenshot: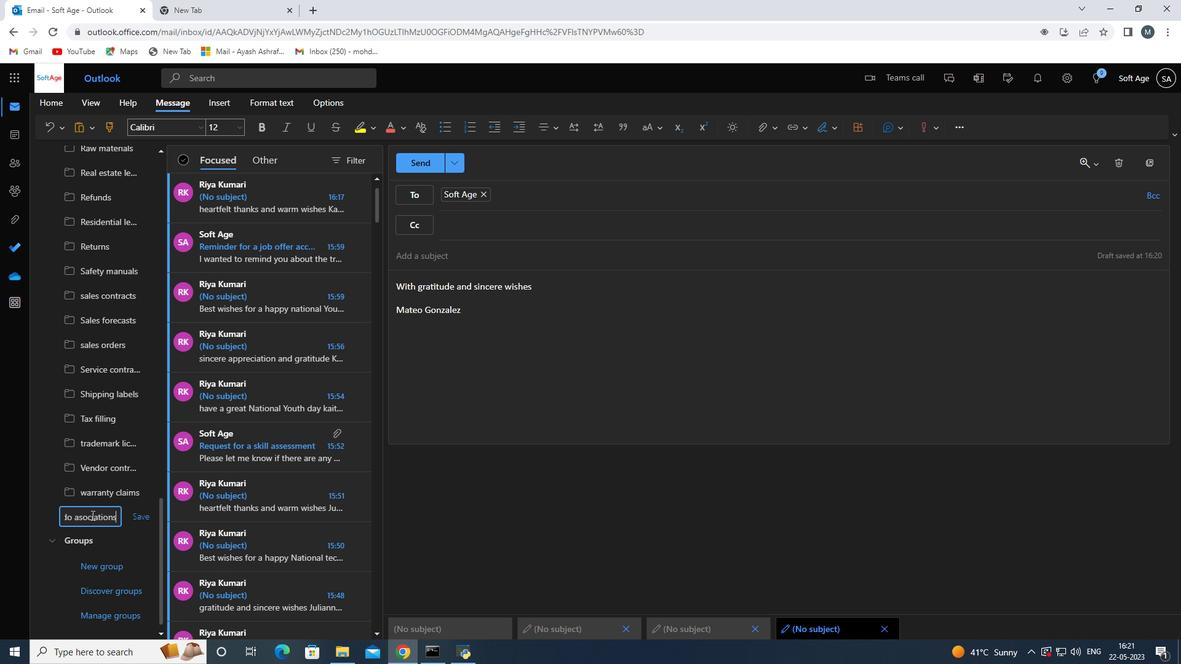 
Action: Mouse moved to (71, 518)
Screenshot: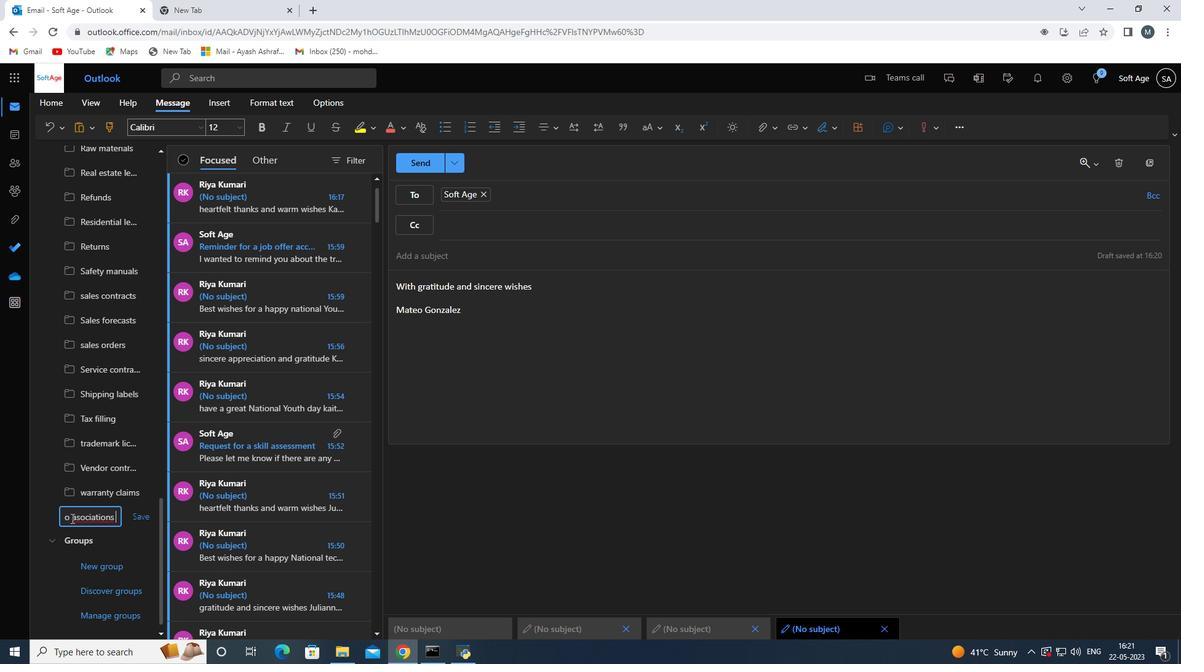
Action: Mouse pressed left at (71, 518)
Screenshot: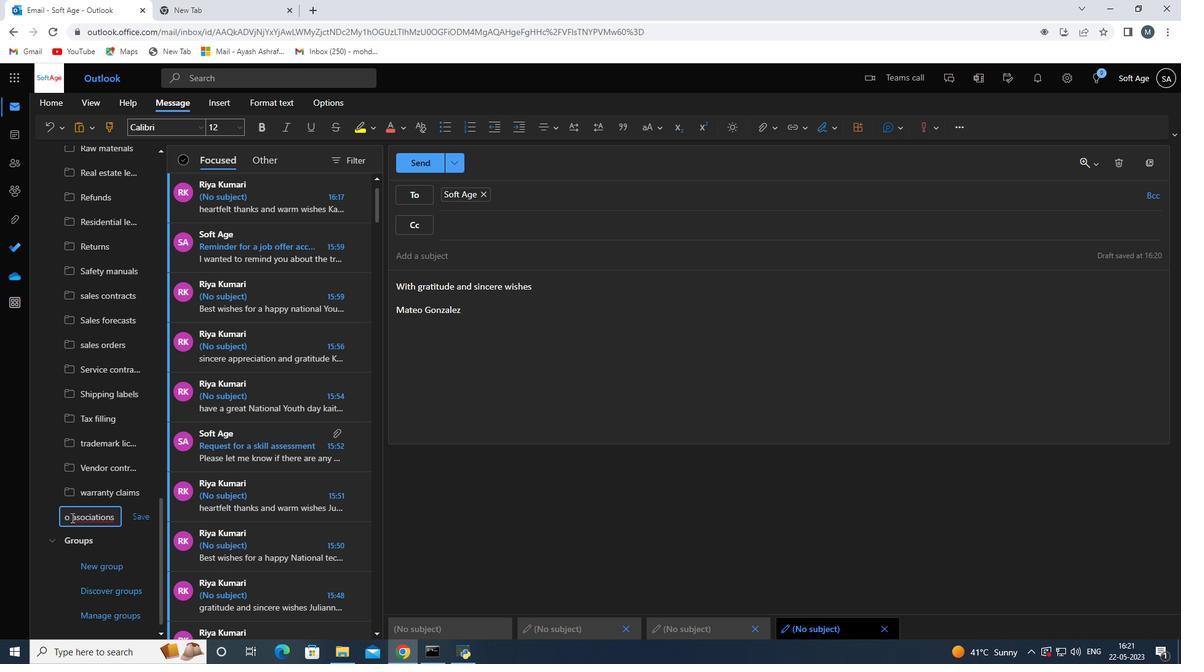 
Action: Mouse moved to (89, 520)
Screenshot: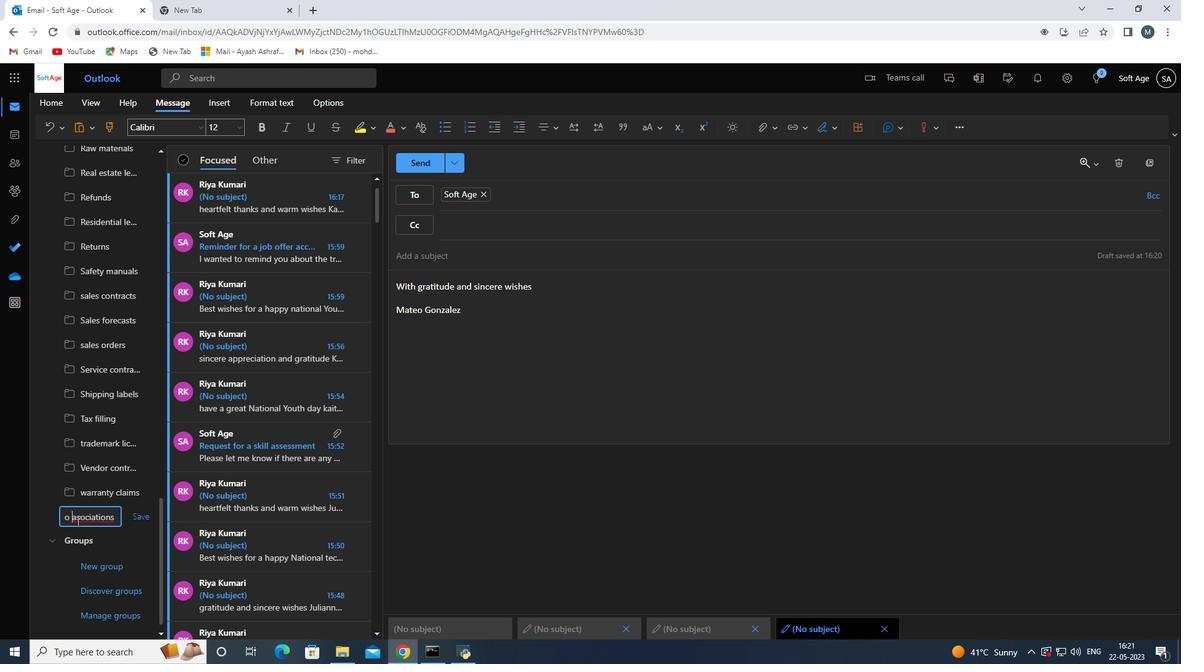 
Action: Mouse pressed left at (89, 520)
Screenshot: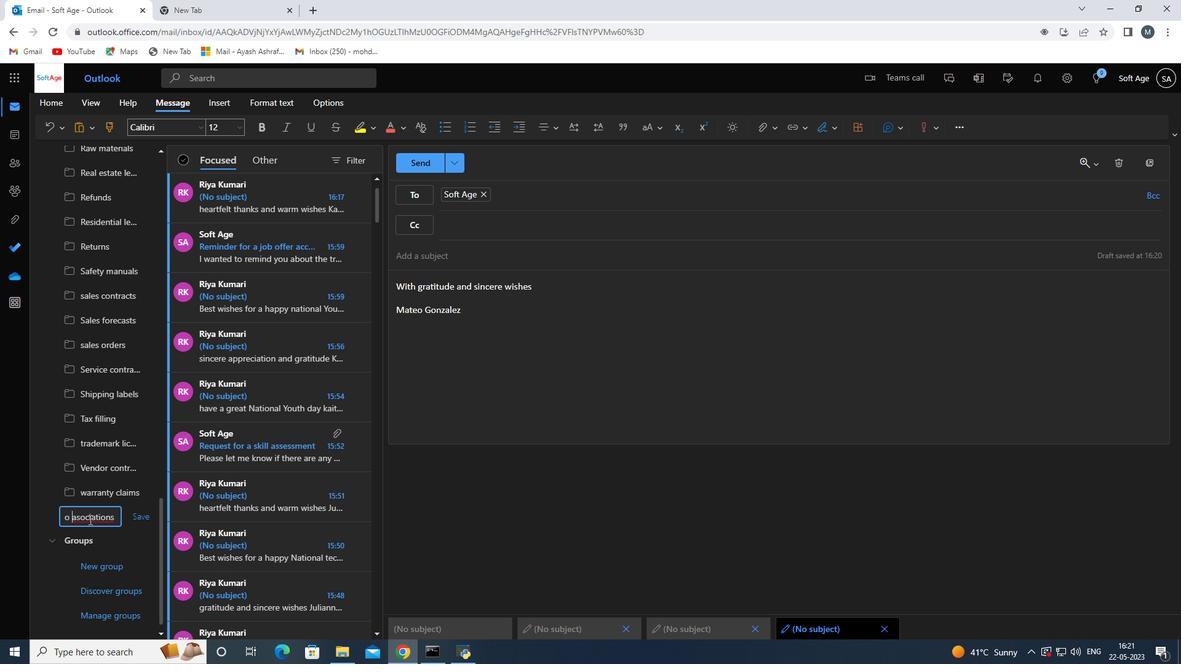 
Action: Mouse pressed left at (89, 520)
Screenshot: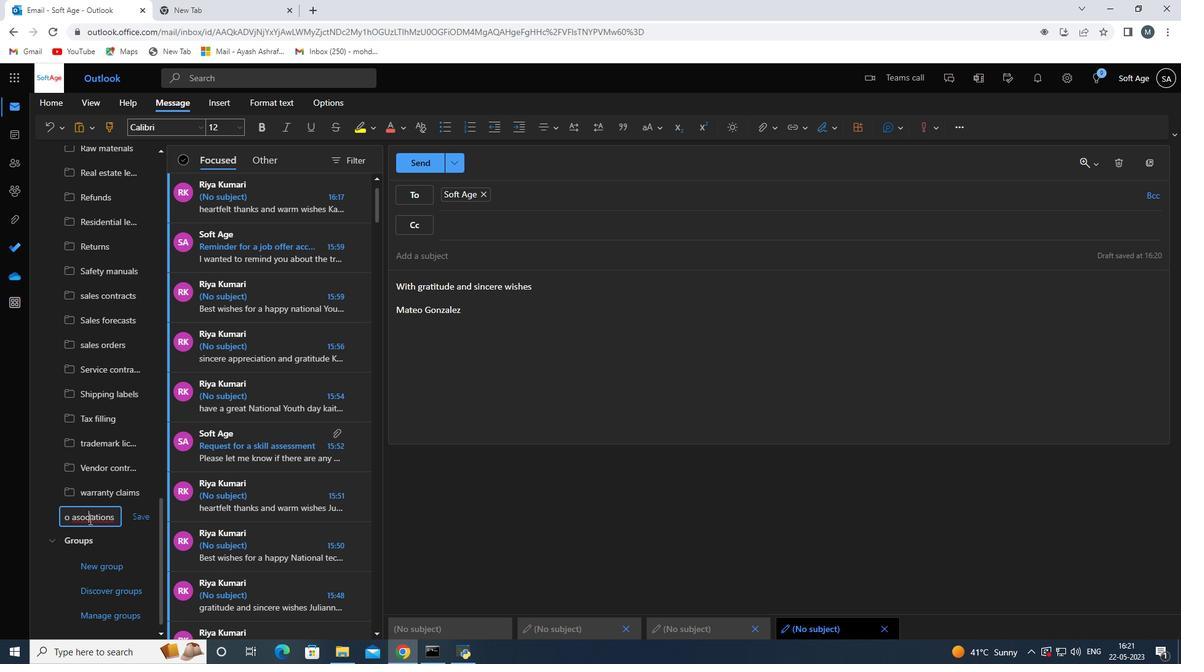 
Action: Mouse pressed left at (89, 520)
Screenshot: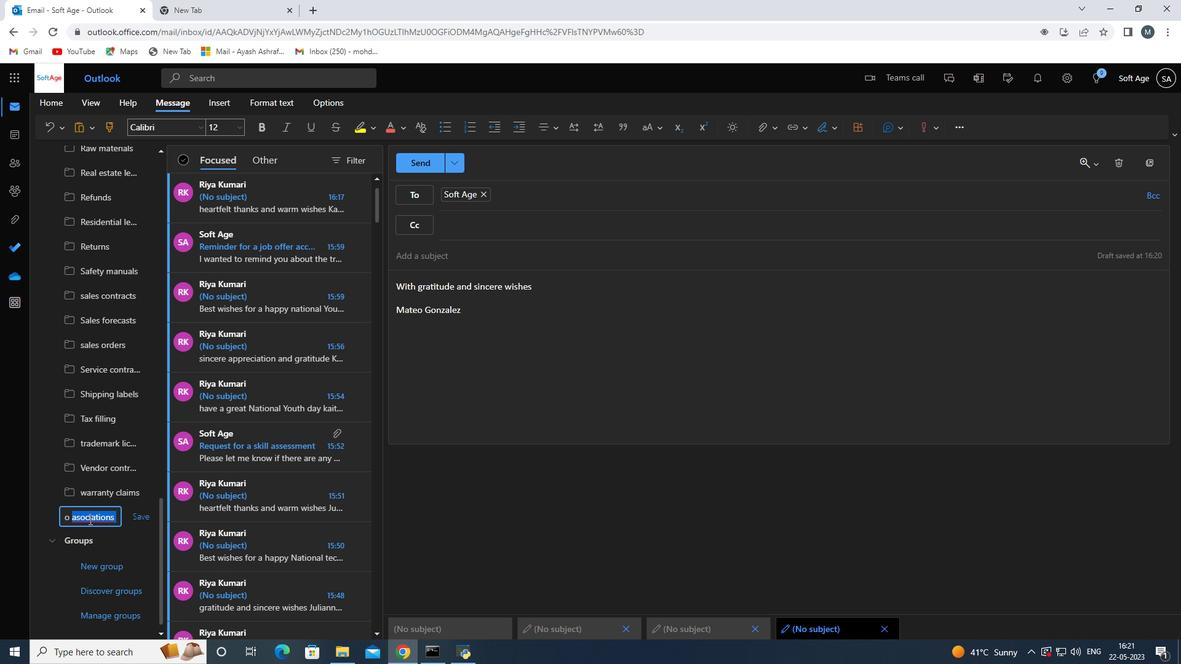 
Action: Mouse moved to (89, 519)
Screenshot: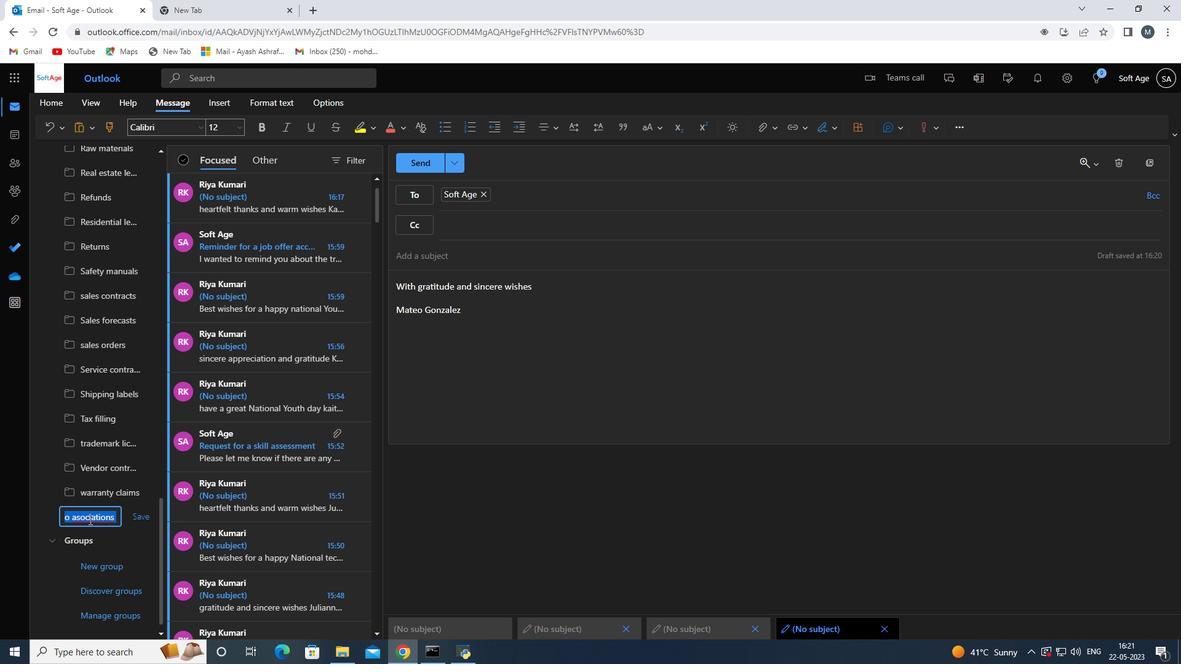 
Action: Mouse pressed left at (89, 519)
Screenshot: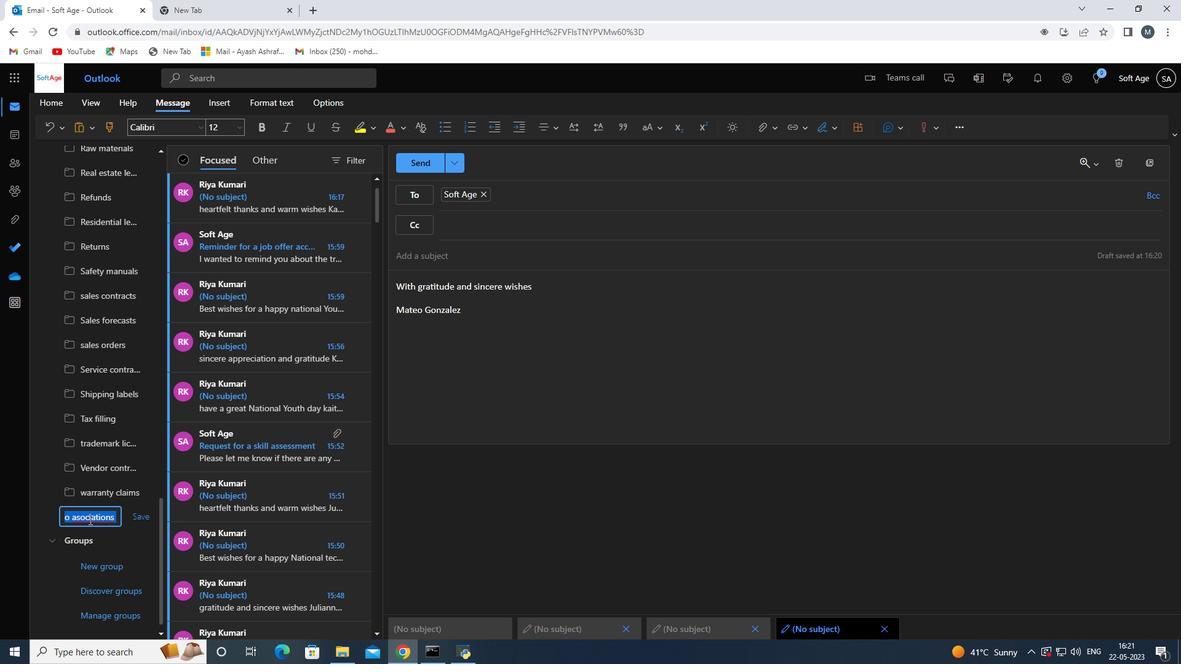 
Action: Mouse moved to (148, 520)
Screenshot: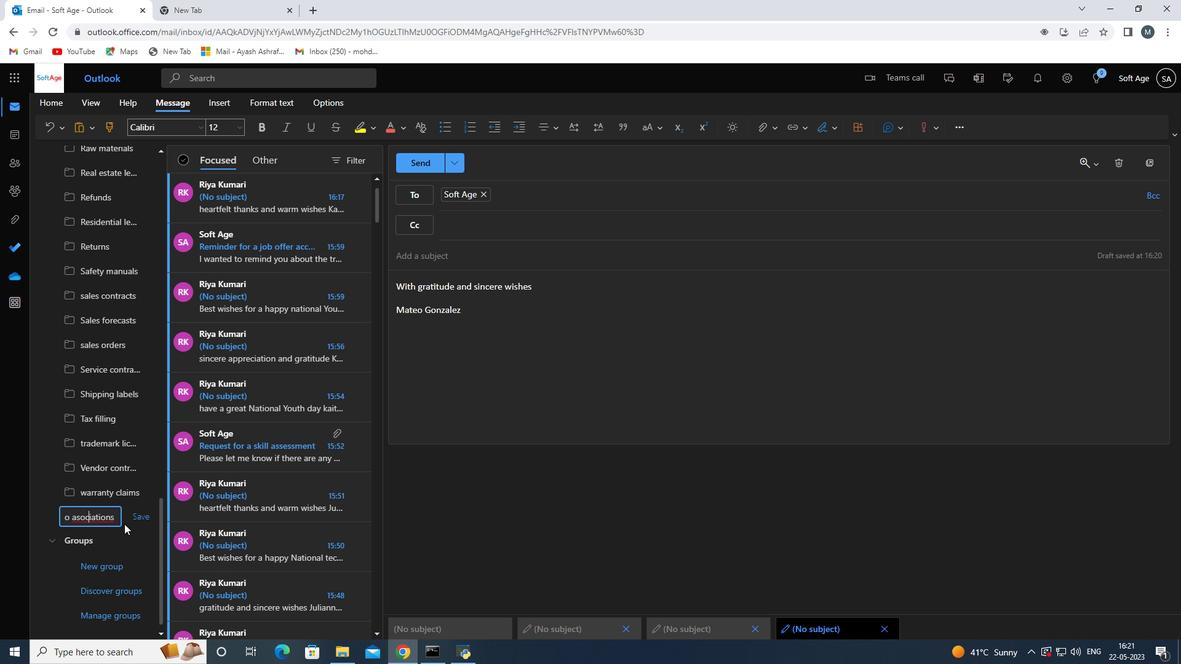 
Action: Mouse pressed left at (148, 520)
Screenshot: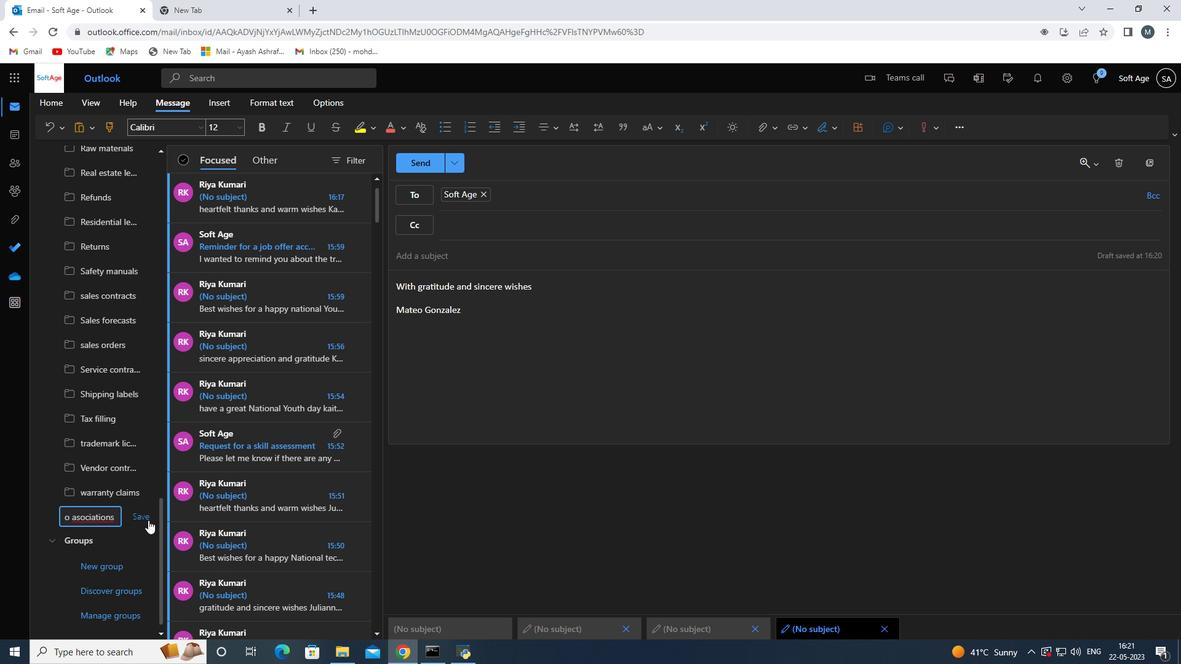 
Action: Mouse moved to (544, 369)
Screenshot: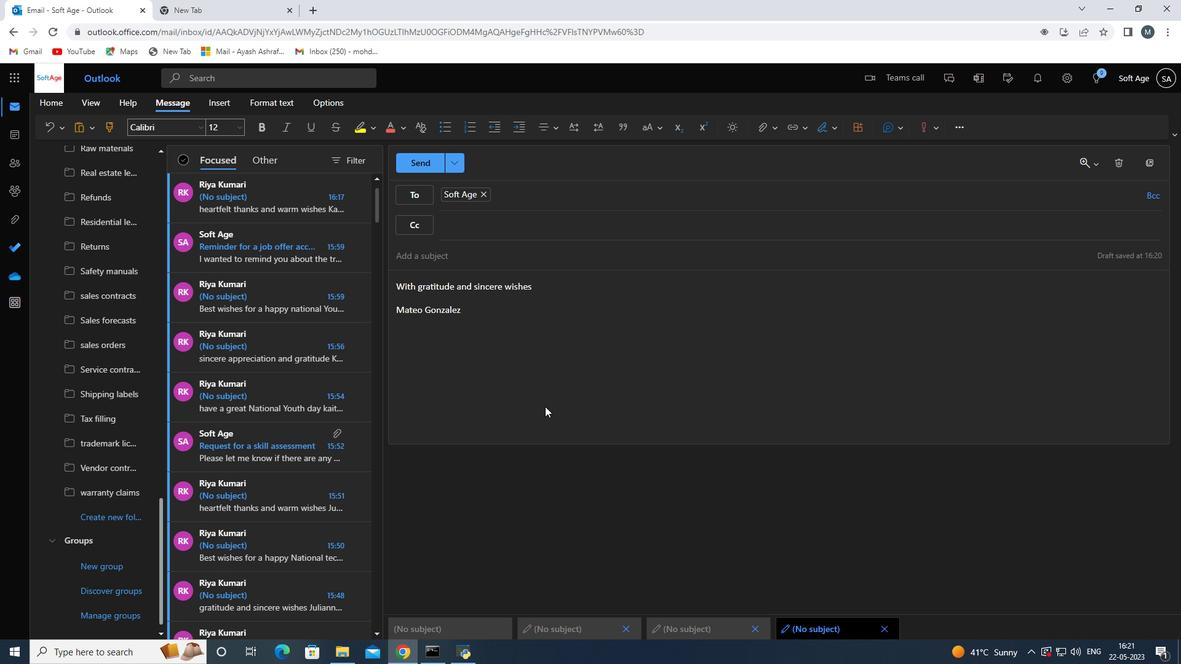 
Action: Mouse scrolled (544, 369) with delta (0, 0)
Screenshot: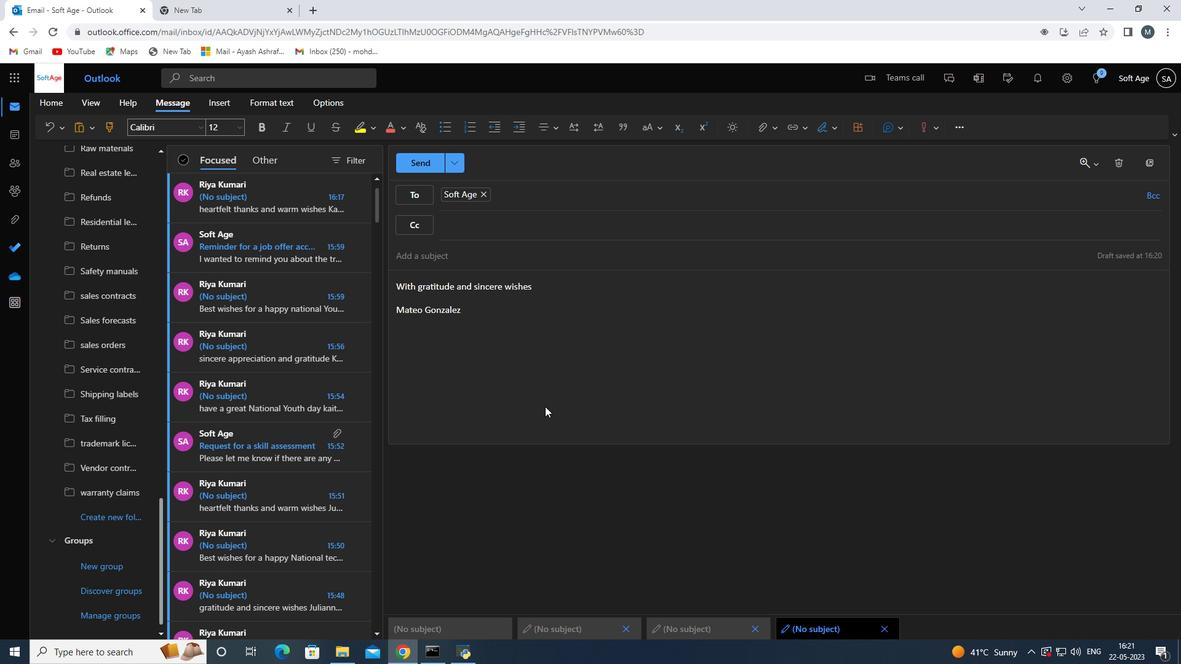 
Action: Mouse moved to (542, 360)
Screenshot: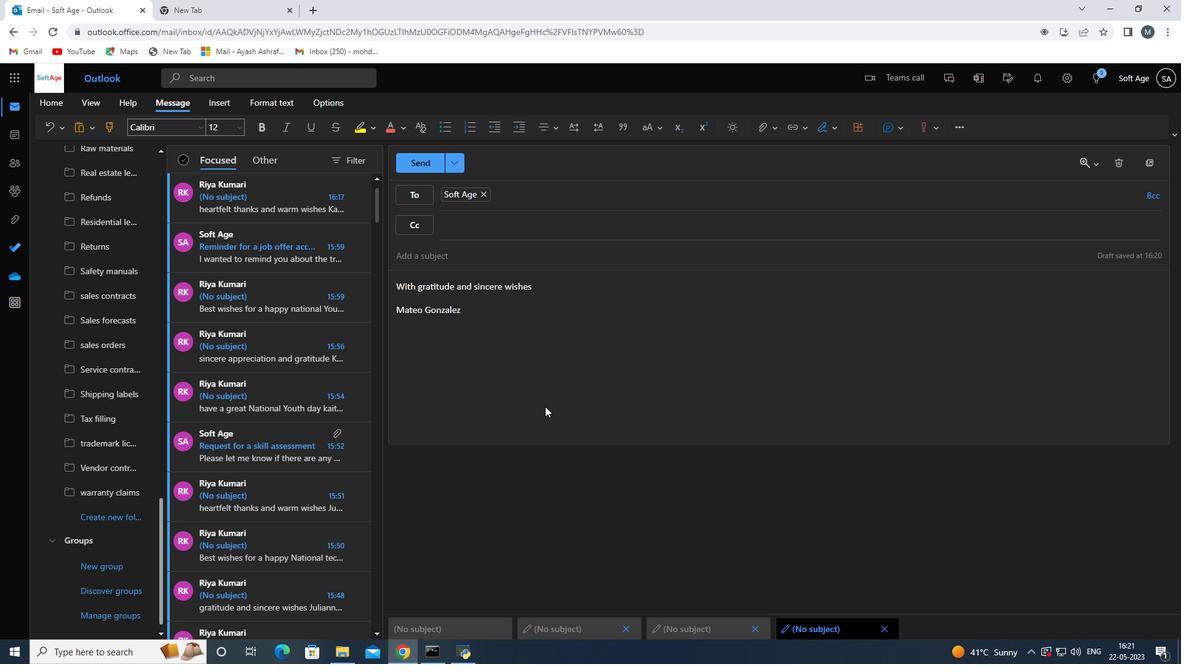 
Action: Mouse scrolled (542, 361) with delta (0, 0)
Screenshot: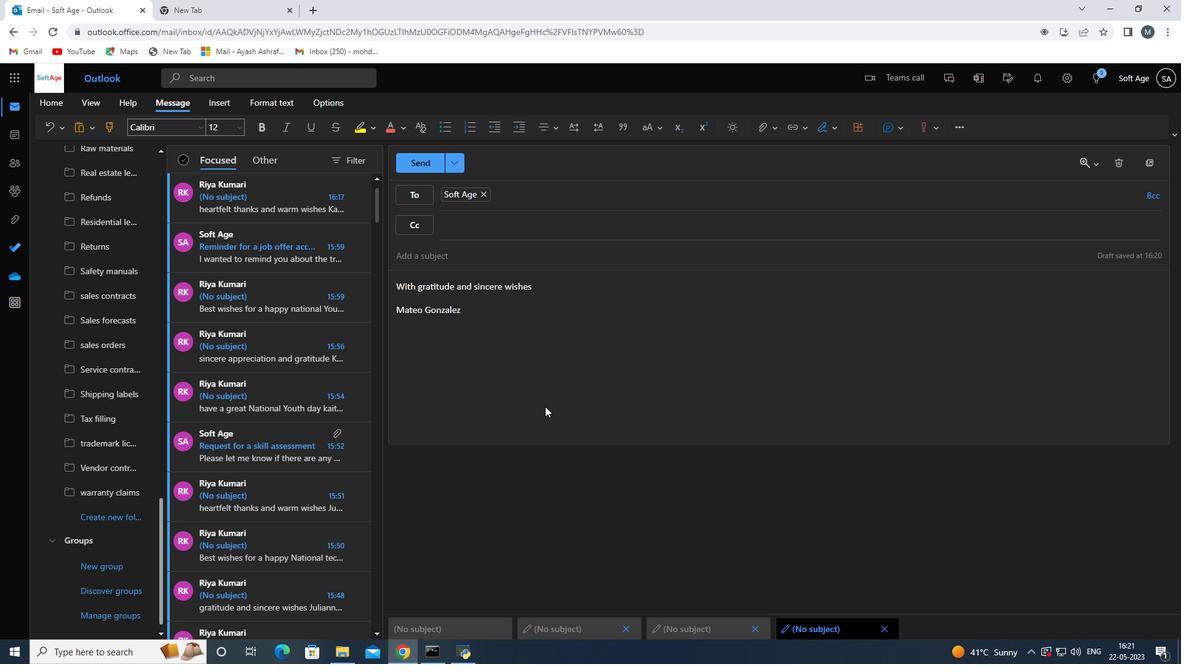 
Action: Mouse moved to (539, 356)
Screenshot: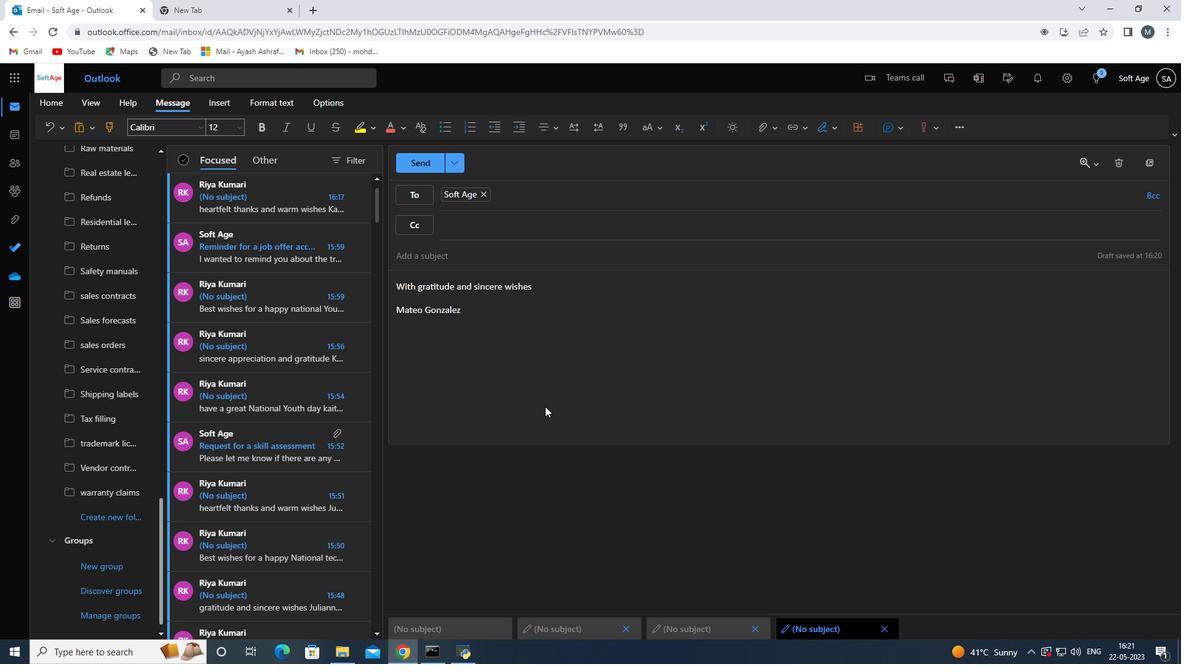 
Action: Mouse scrolled (541, 359) with delta (0, 0)
Screenshot: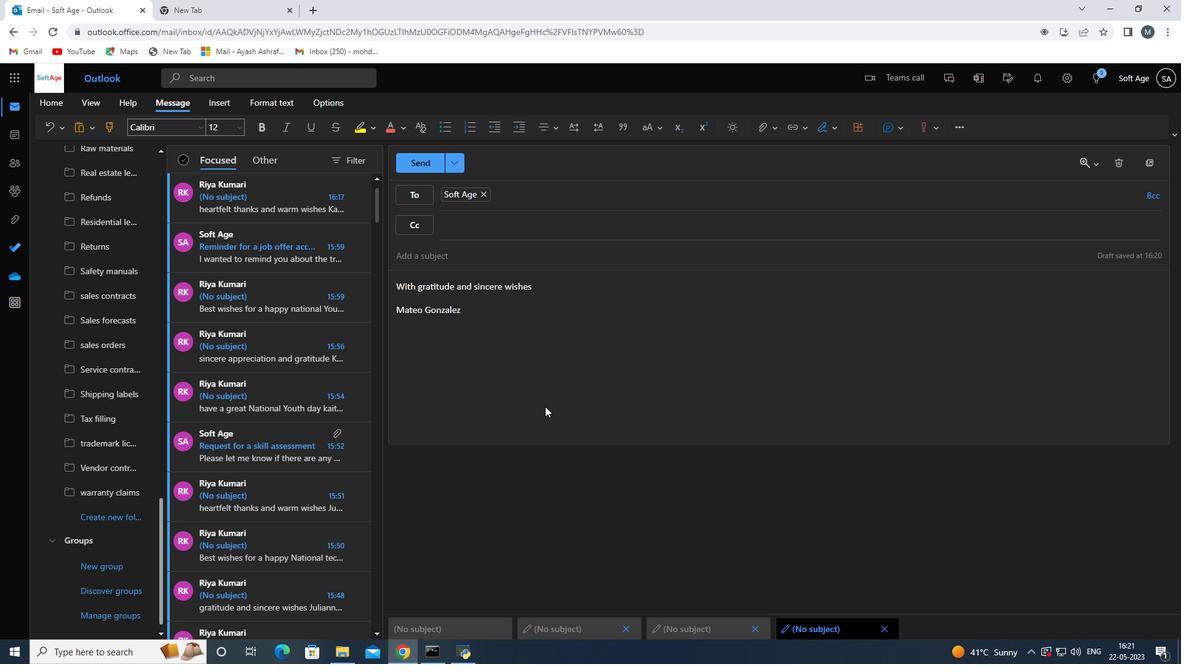 
Action: Mouse moved to (539, 352)
Screenshot: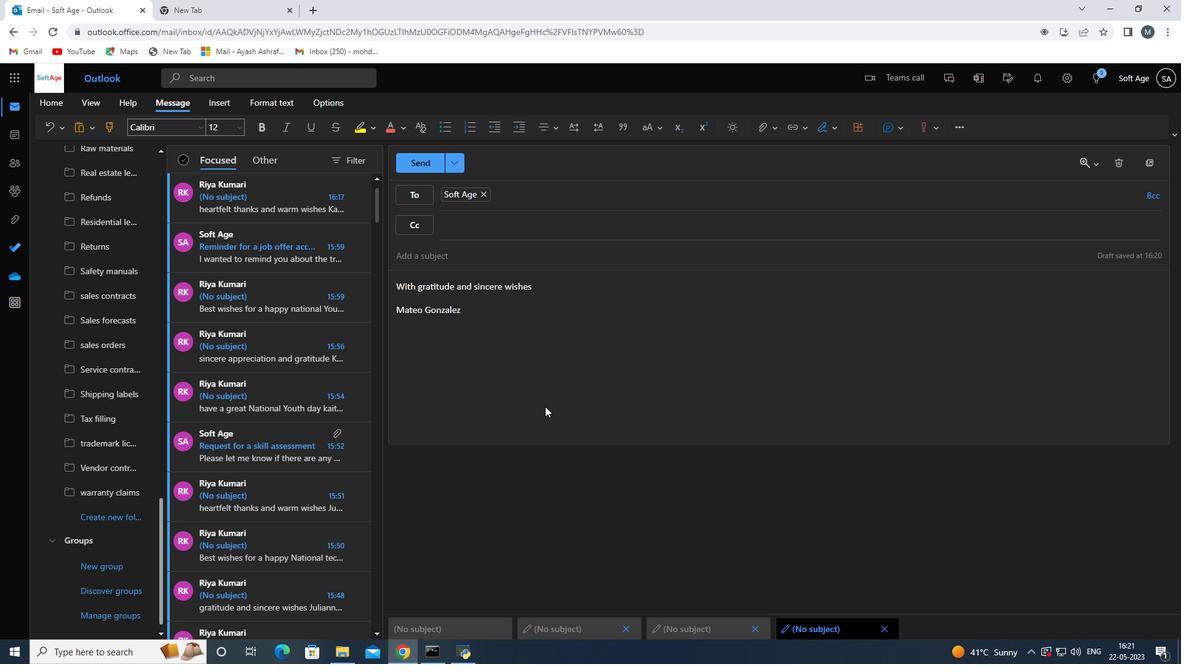 
Action: Mouse scrolled (539, 353) with delta (0, 0)
Screenshot: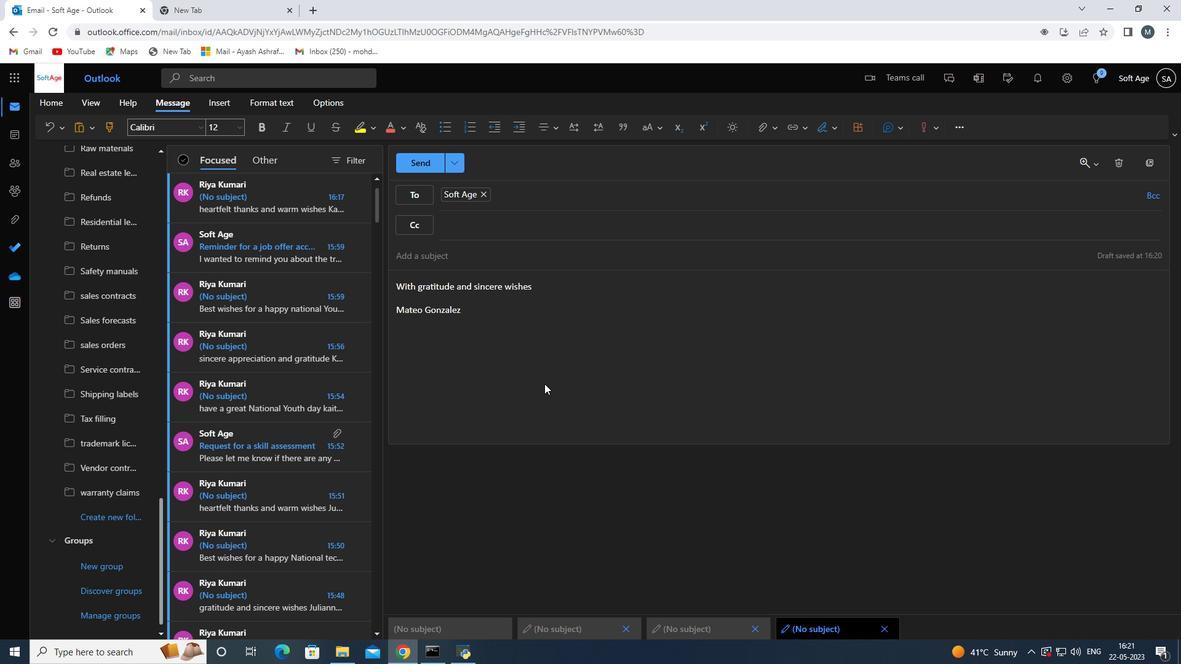 
Action: Mouse moved to (419, 169)
Screenshot: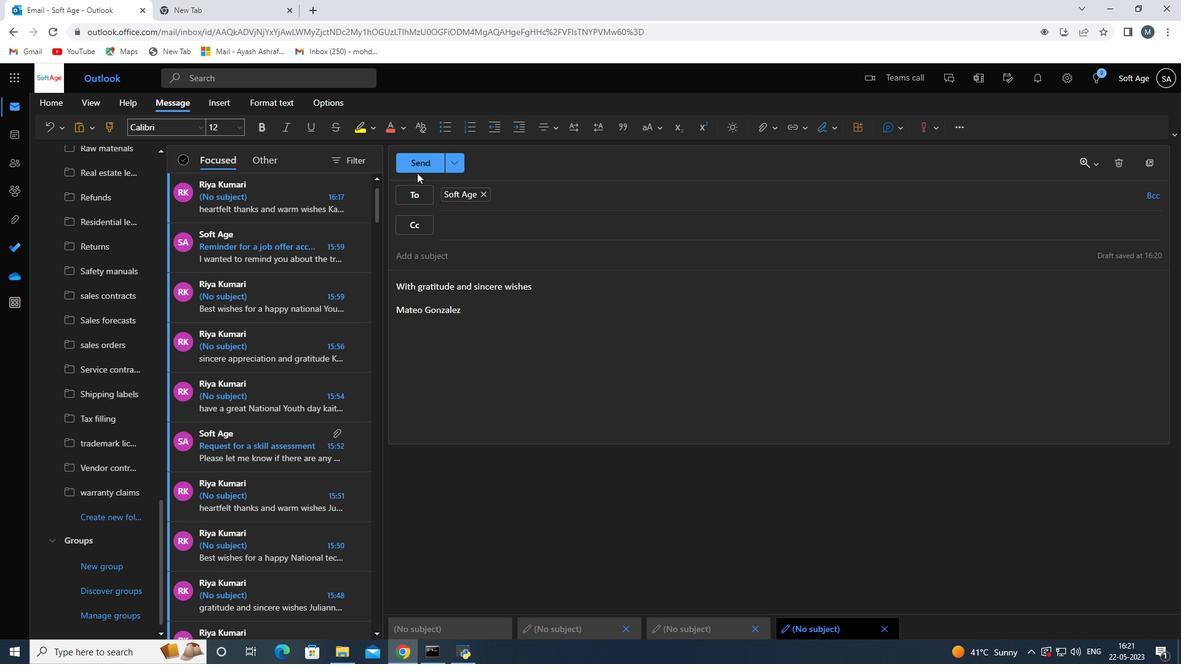 
Action: Mouse pressed left at (419, 169)
Screenshot: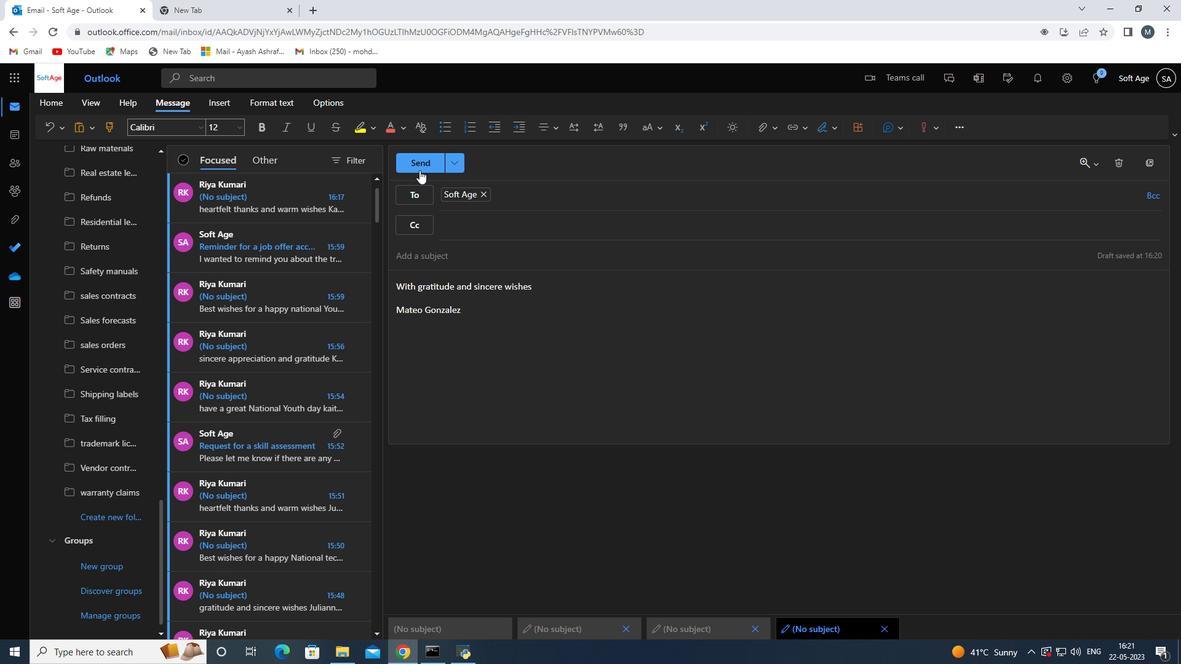 
Action: Mouse moved to (593, 390)
Screenshot: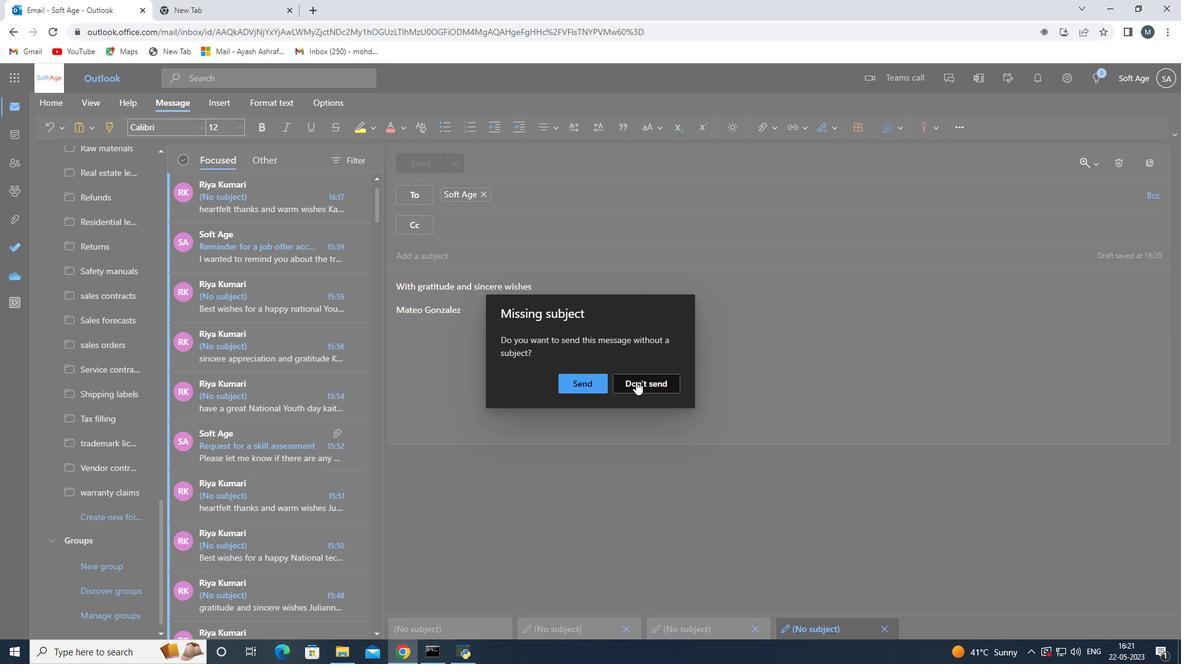 
Action: Mouse pressed left at (593, 390)
Screenshot: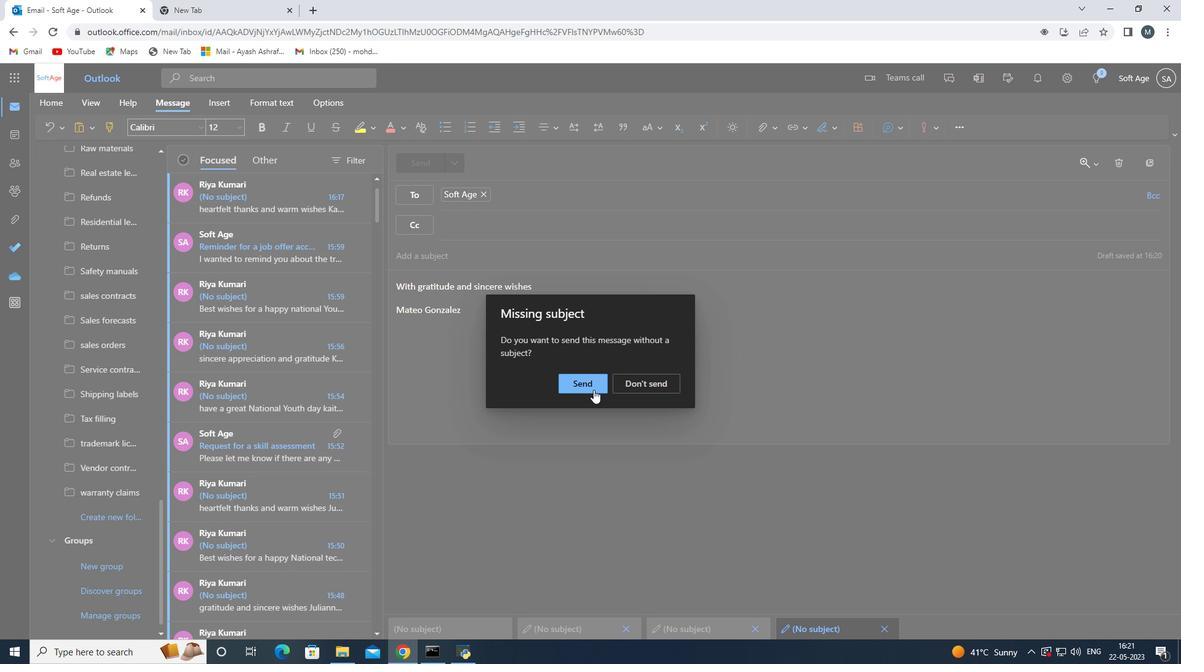 
